 Task: Add an event with the title Second Monthly Review Meeting, date '2023/10/24', time 8:30 AM to 10:30 AMand add a description: Participants will develop skills in strategic decision-making and problem-solving. They will learn techniques for gathering and analyzing information, evaluating options, and making sound decisions that align with team goals and organizational priorities.Select event color  Peacock . Add location for the event as: 789 Piazza San Marco, Venice, Italy, logged in from the account softage.6@softage.netand send the event invitation to softage.1@softage.net and softage.2@softage.net. Set a reminder for the event Doesn't repeat
Action: Mouse moved to (90, 103)
Screenshot: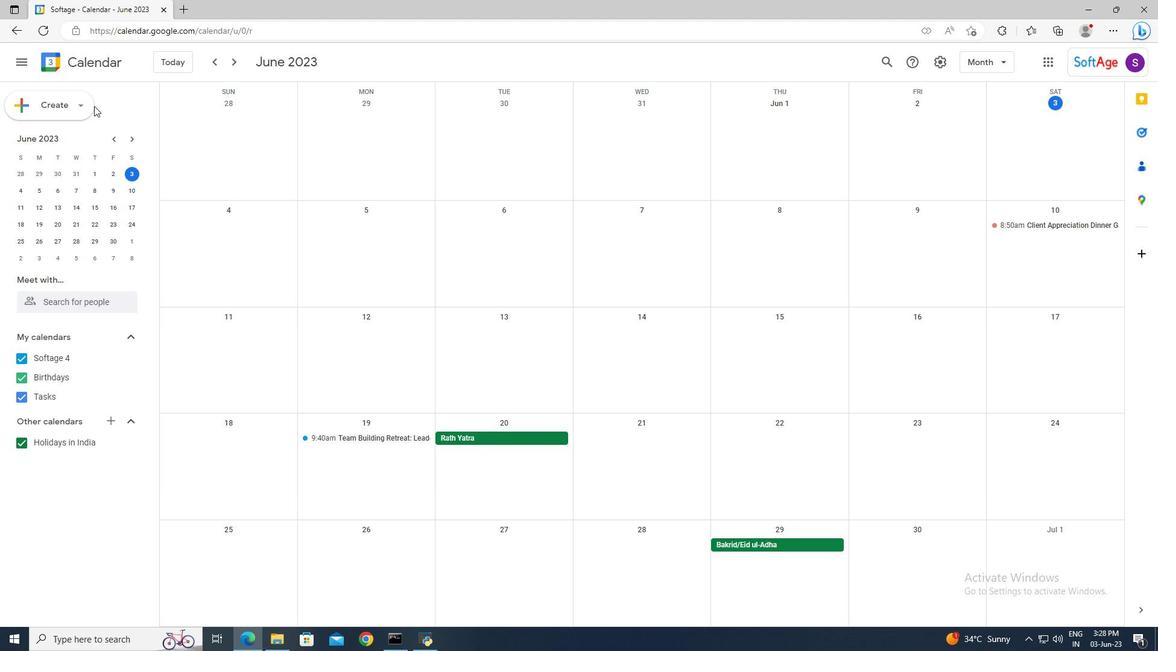 
Action: Mouse pressed left at (90, 103)
Screenshot: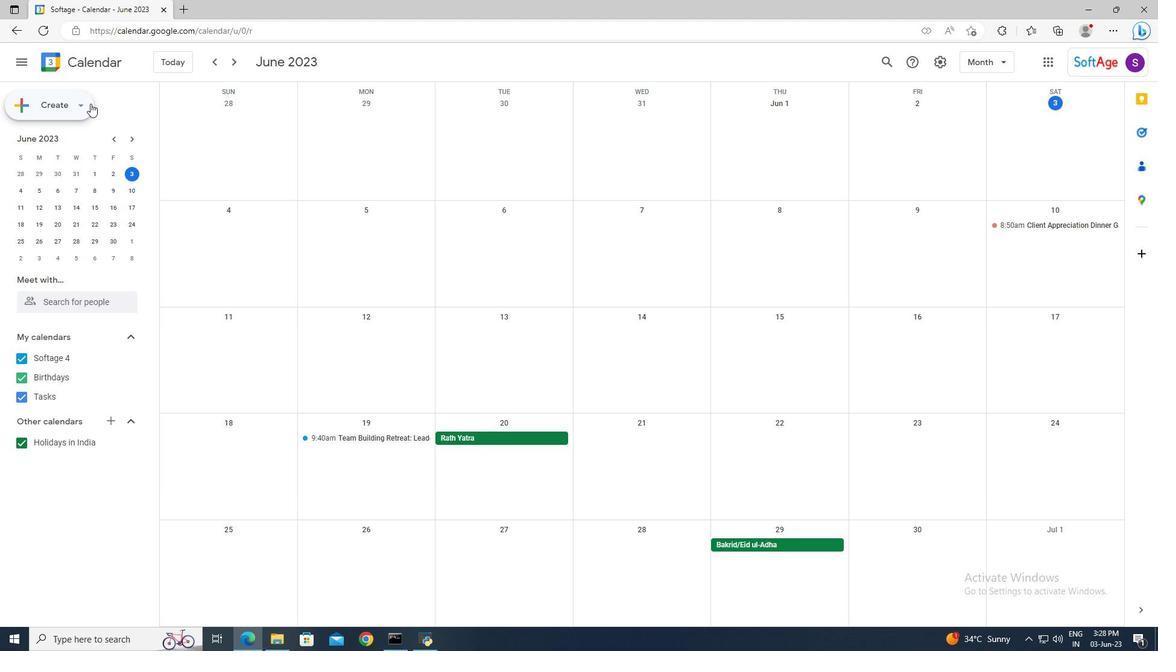 
Action: Mouse moved to (86, 132)
Screenshot: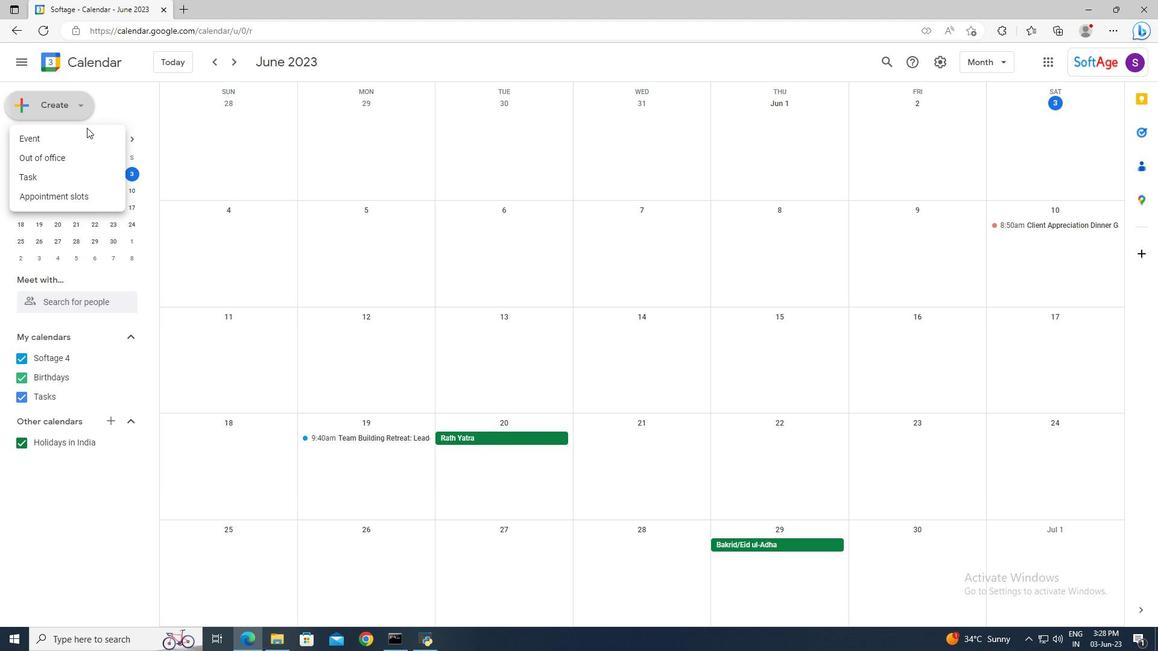 
Action: Mouse pressed left at (86, 132)
Screenshot: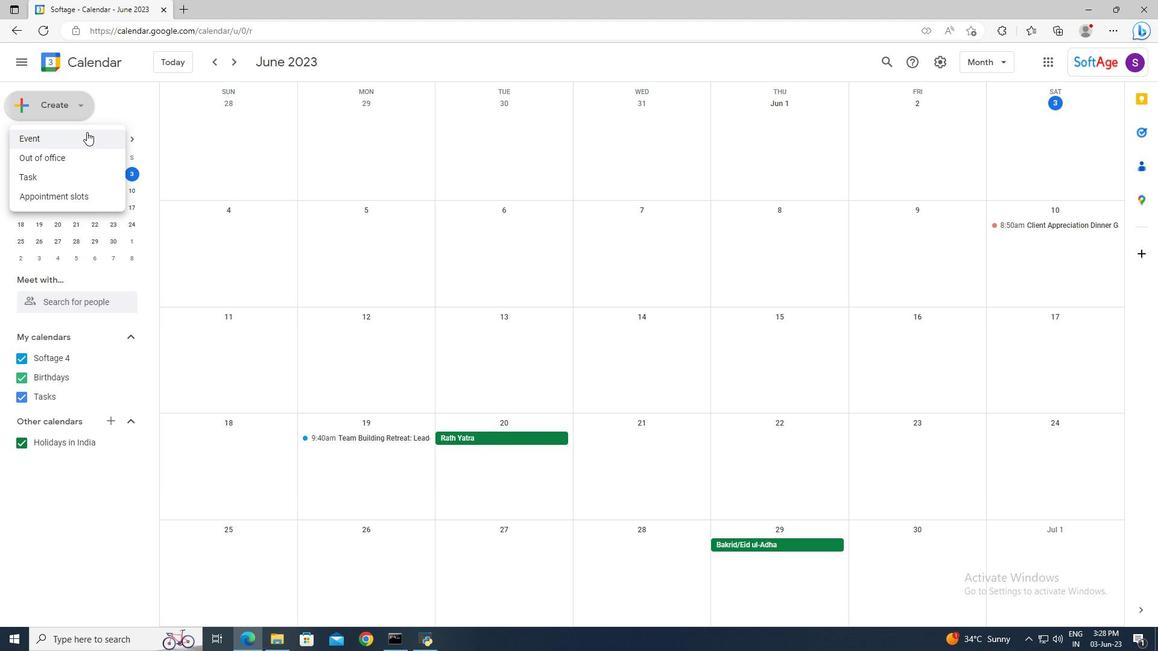 
Action: Mouse moved to (868, 406)
Screenshot: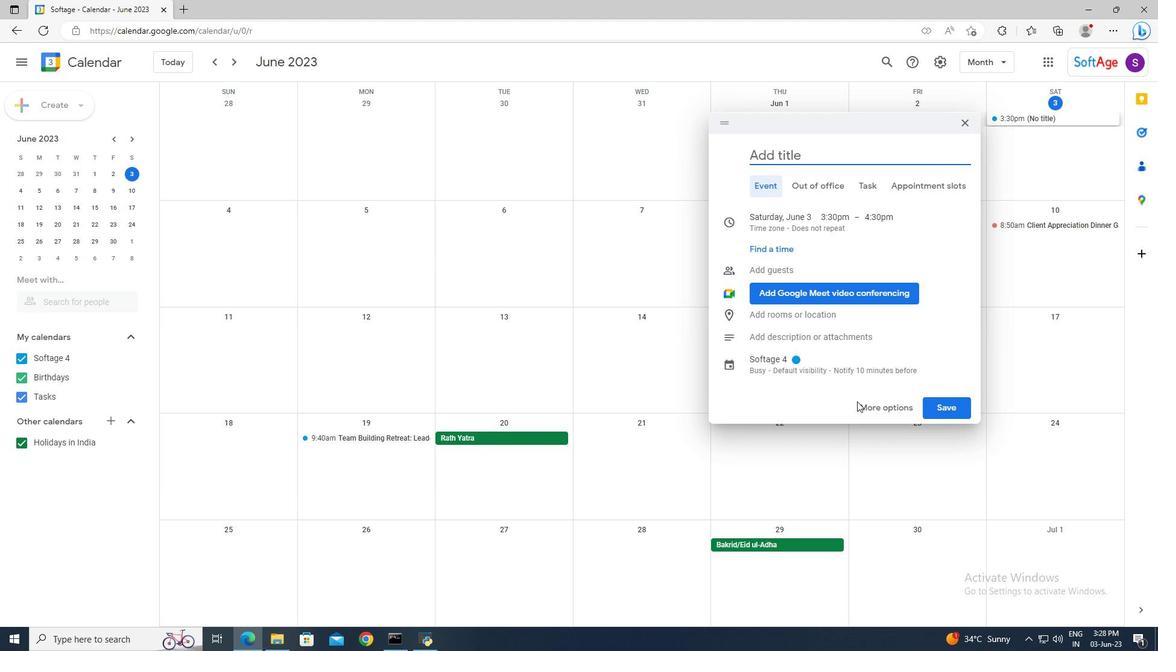 
Action: Mouse pressed left at (868, 406)
Screenshot: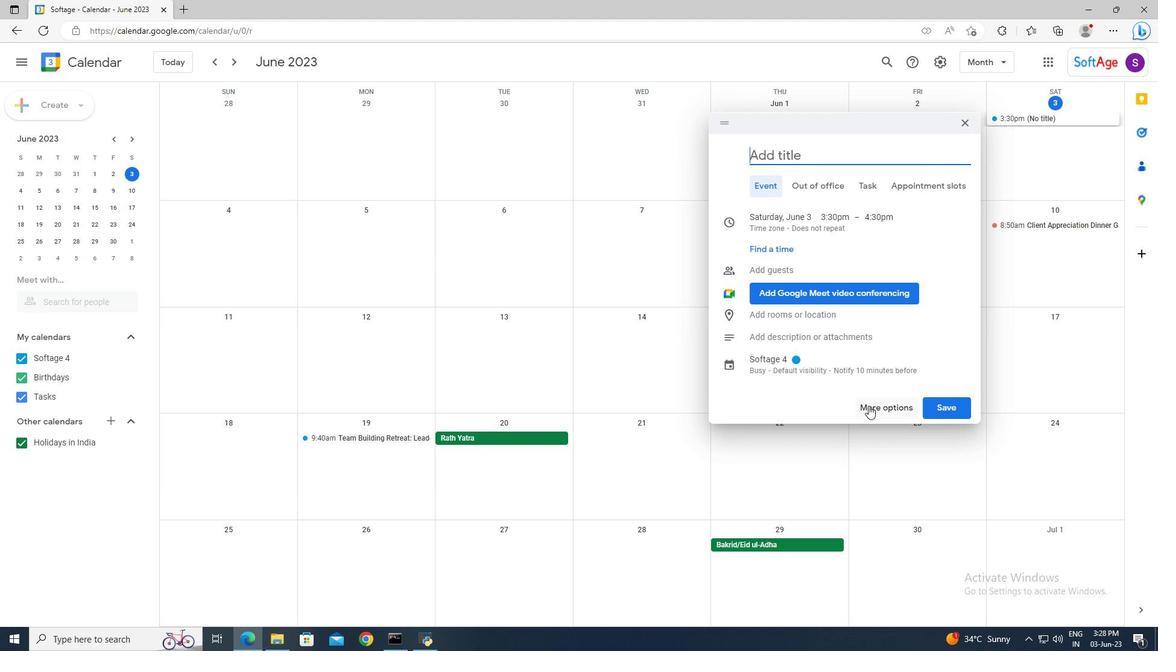 
Action: Mouse moved to (406, 71)
Screenshot: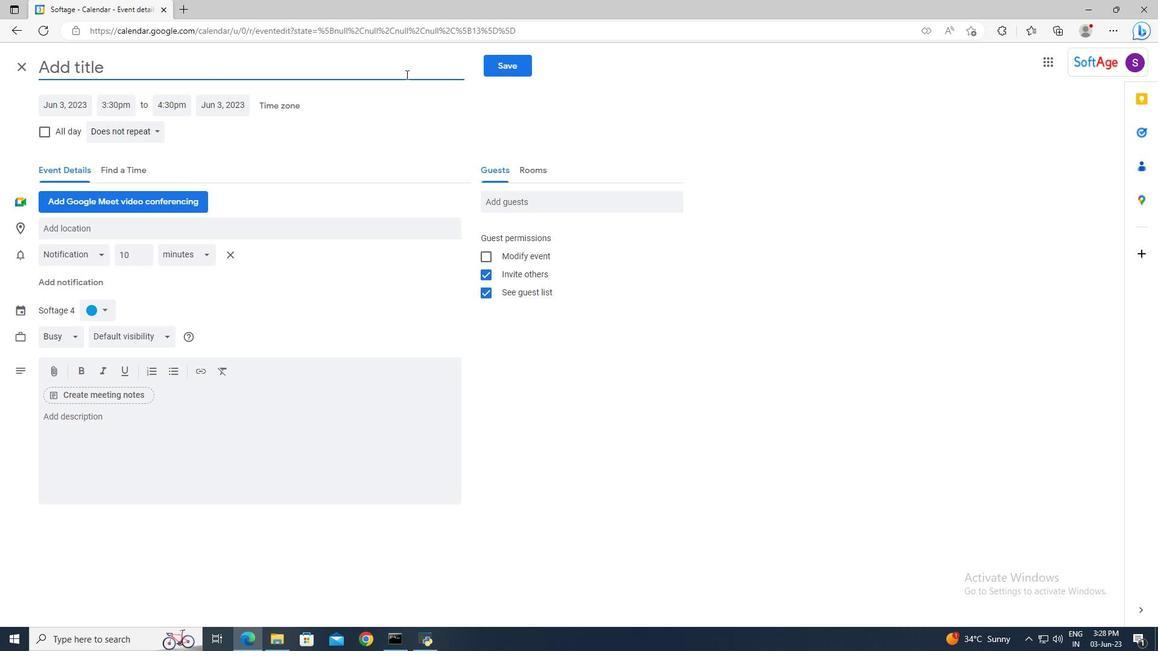 
Action: Mouse pressed left at (406, 71)
Screenshot: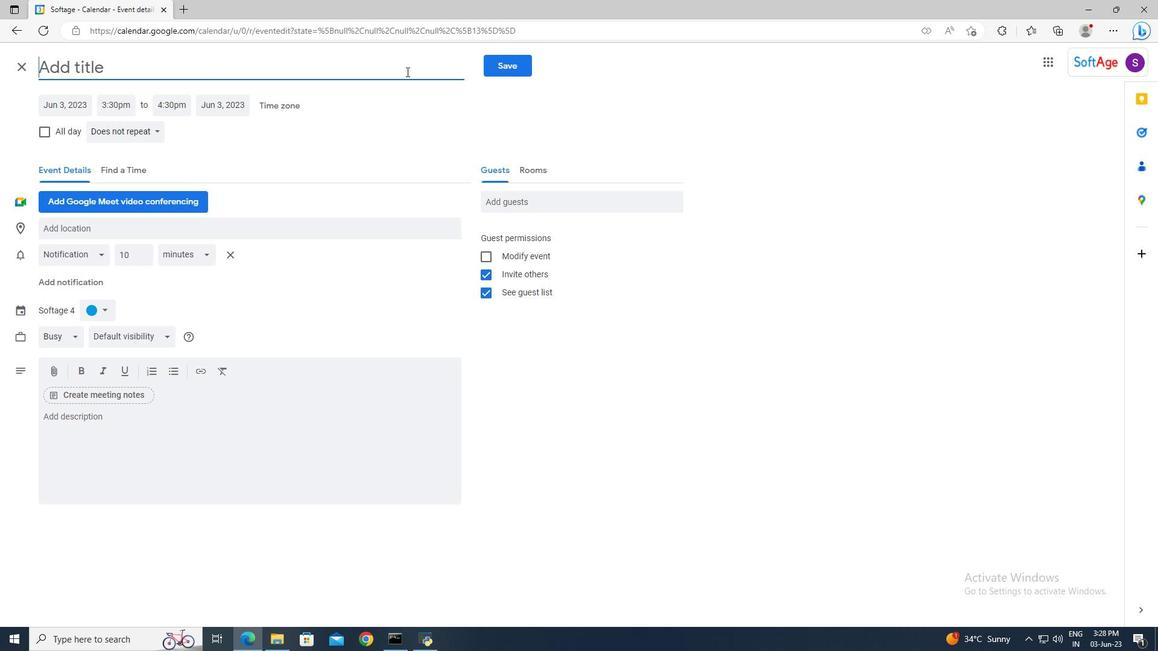 
Action: Key pressed <Key.shift>Sr<Key.backspace>econd<Key.space><Key.shift>Monthly<Key.space><Key.shift><Key.shift><Key.shift><Key.shift><Key.shift><Key.shift>Review<Key.space><Key.shift>Meeting
Screenshot: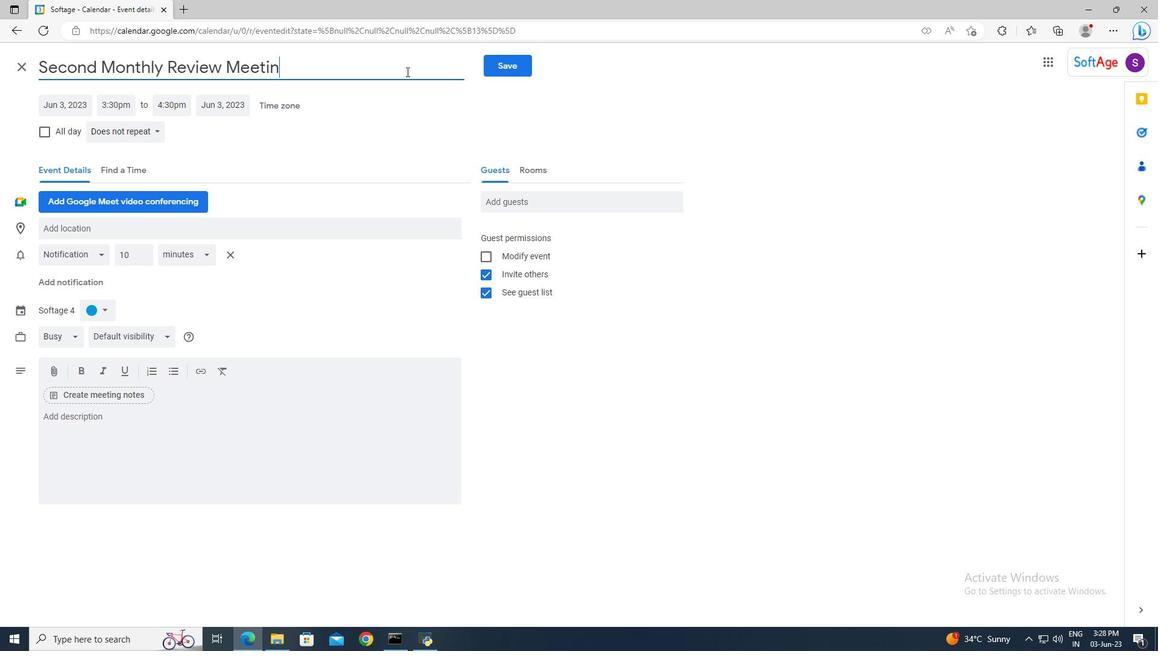 
Action: Mouse moved to (76, 101)
Screenshot: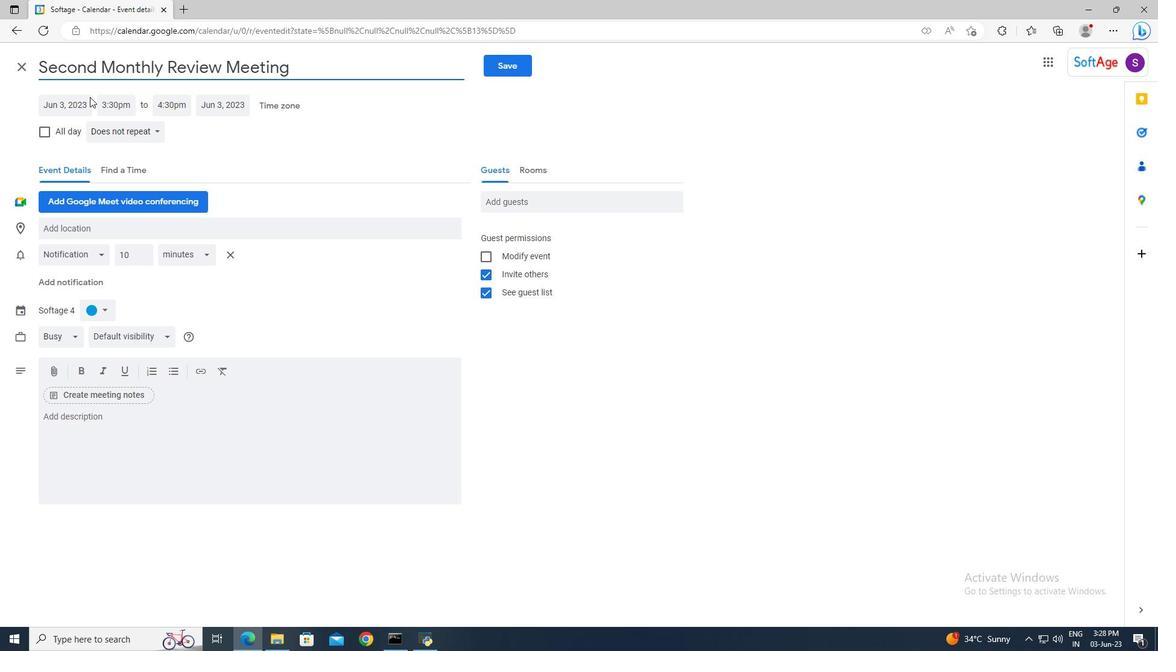 
Action: Mouse pressed left at (76, 101)
Screenshot: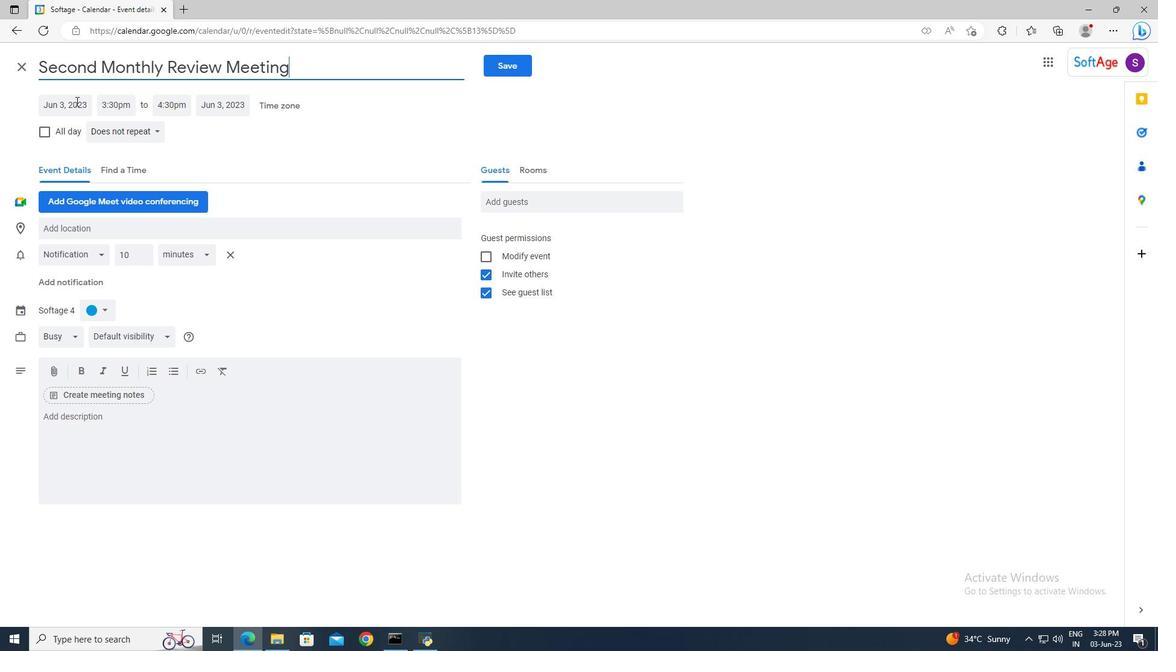
Action: Mouse moved to (194, 131)
Screenshot: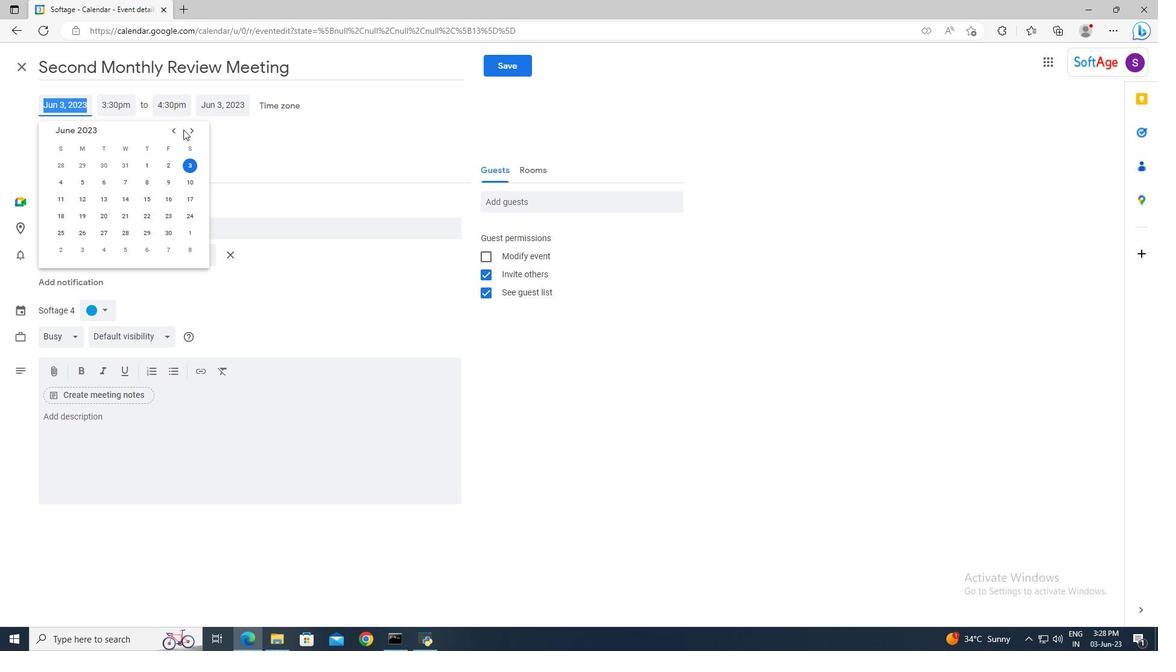 
Action: Mouse pressed left at (194, 131)
Screenshot: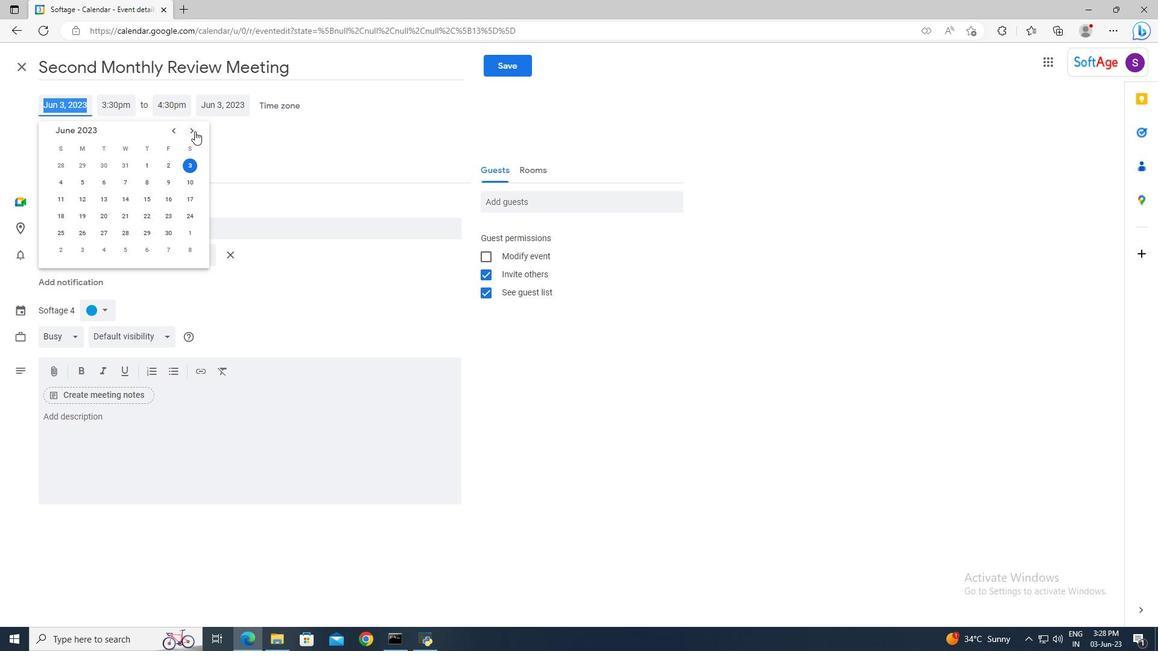 
Action: Mouse pressed left at (194, 131)
Screenshot: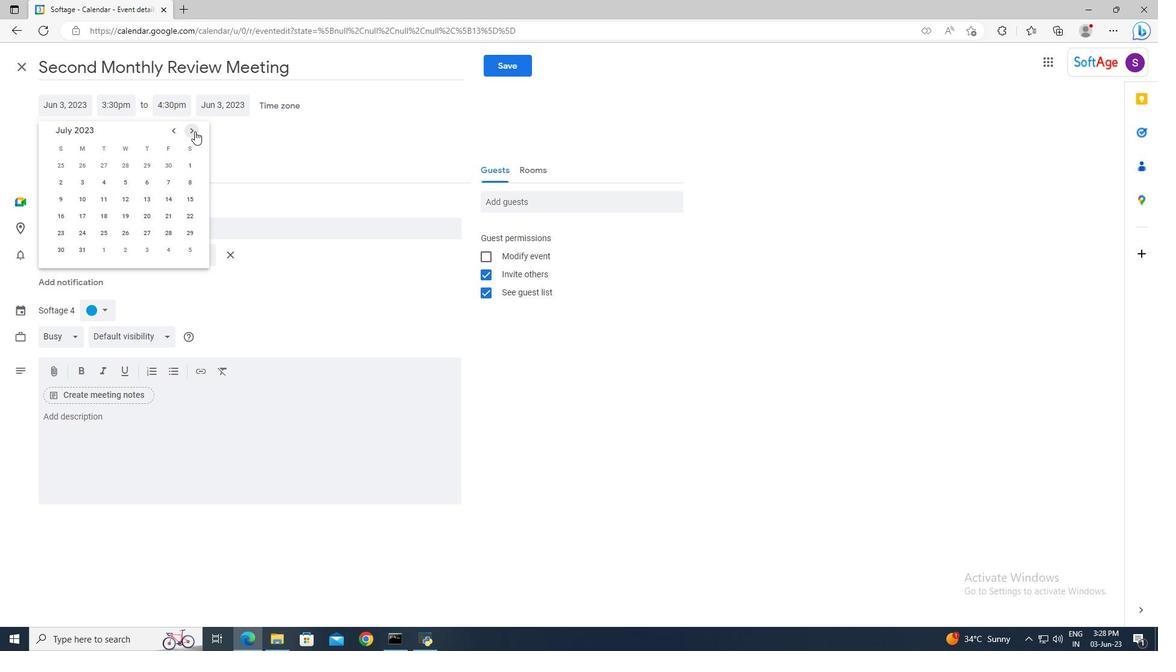 
Action: Mouse pressed left at (194, 131)
Screenshot: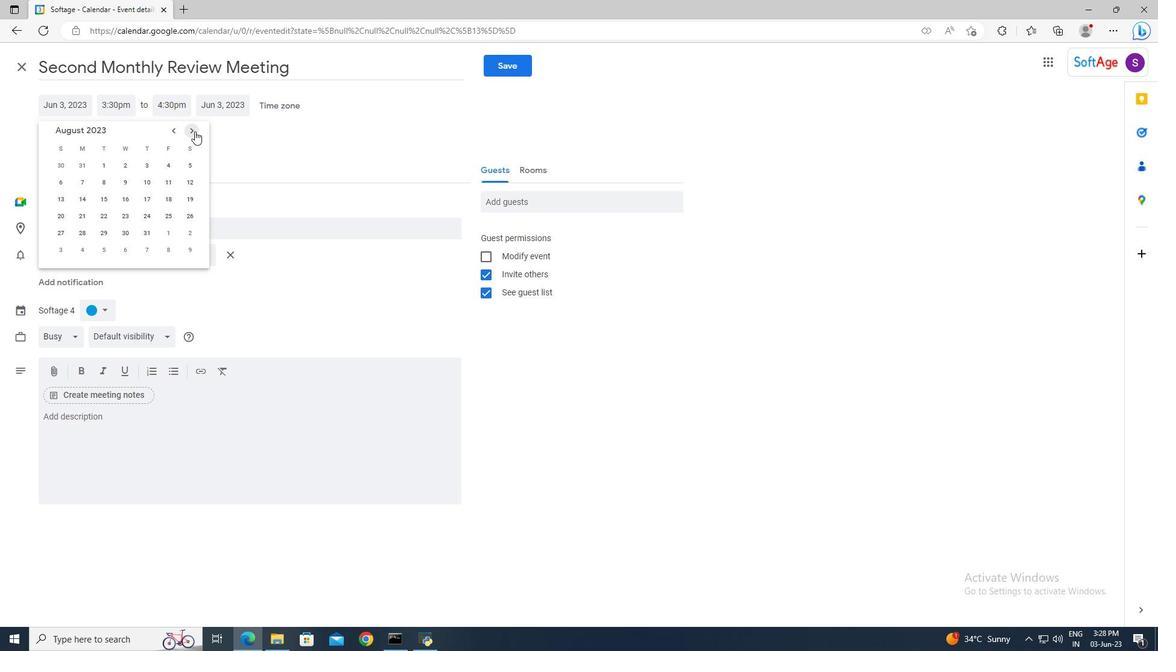 
Action: Mouse pressed left at (194, 131)
Screenshot: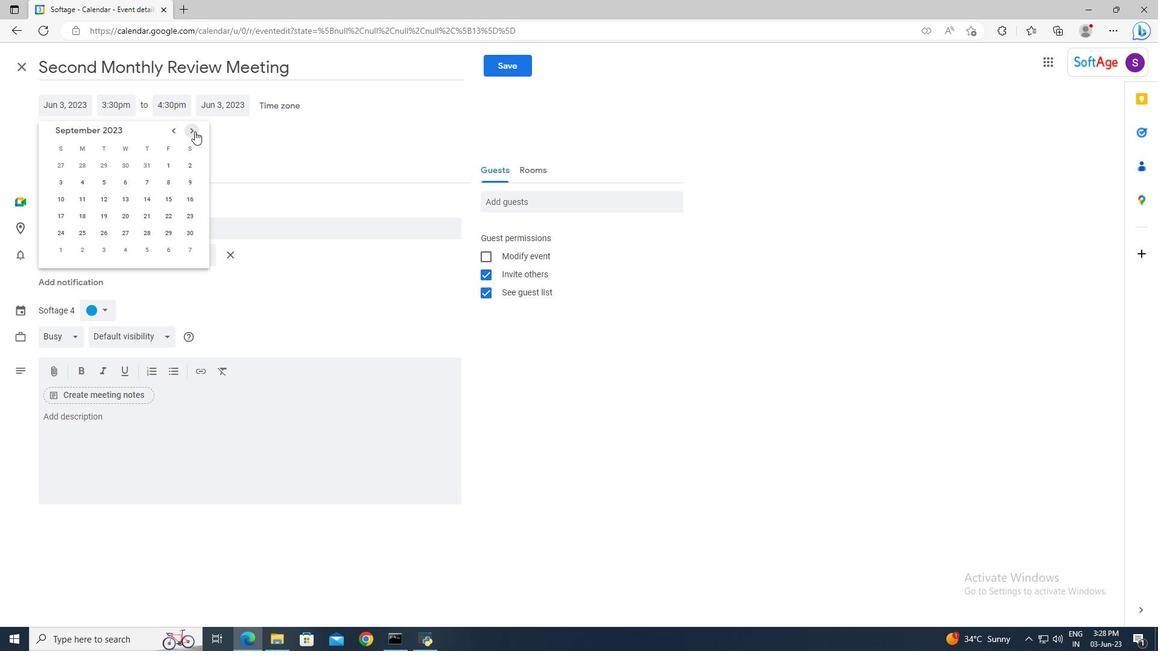 
Action: Mouse moved to (106, 214)
Screenshot: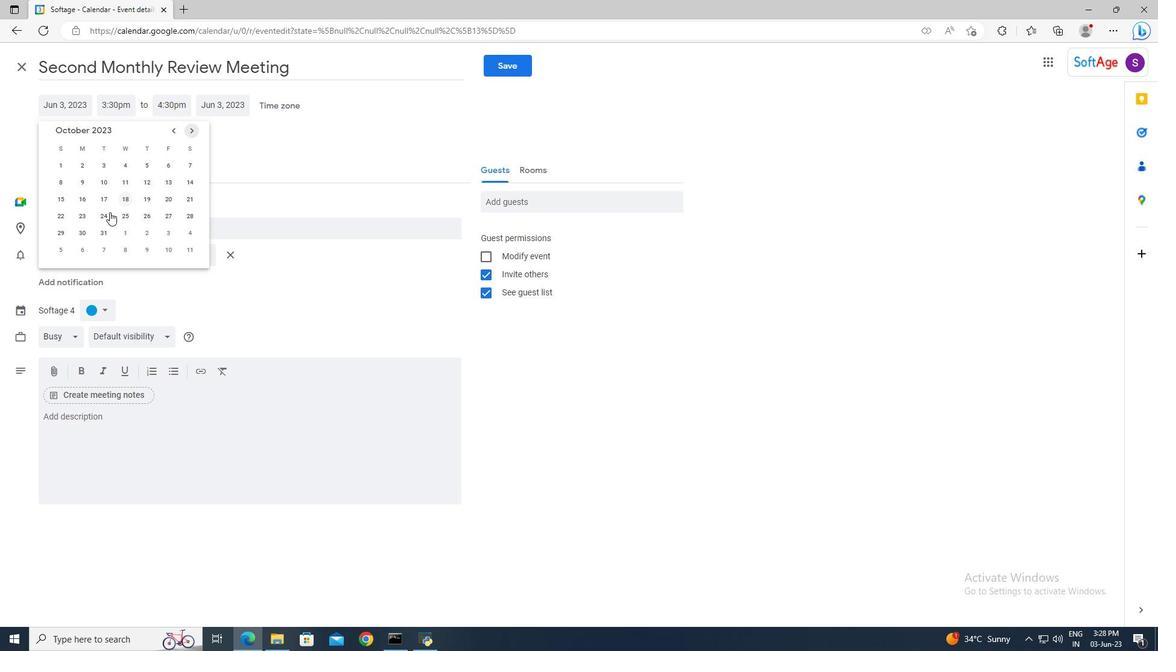 
Action: Mouse pressed left at (106, 214)
Screenshot: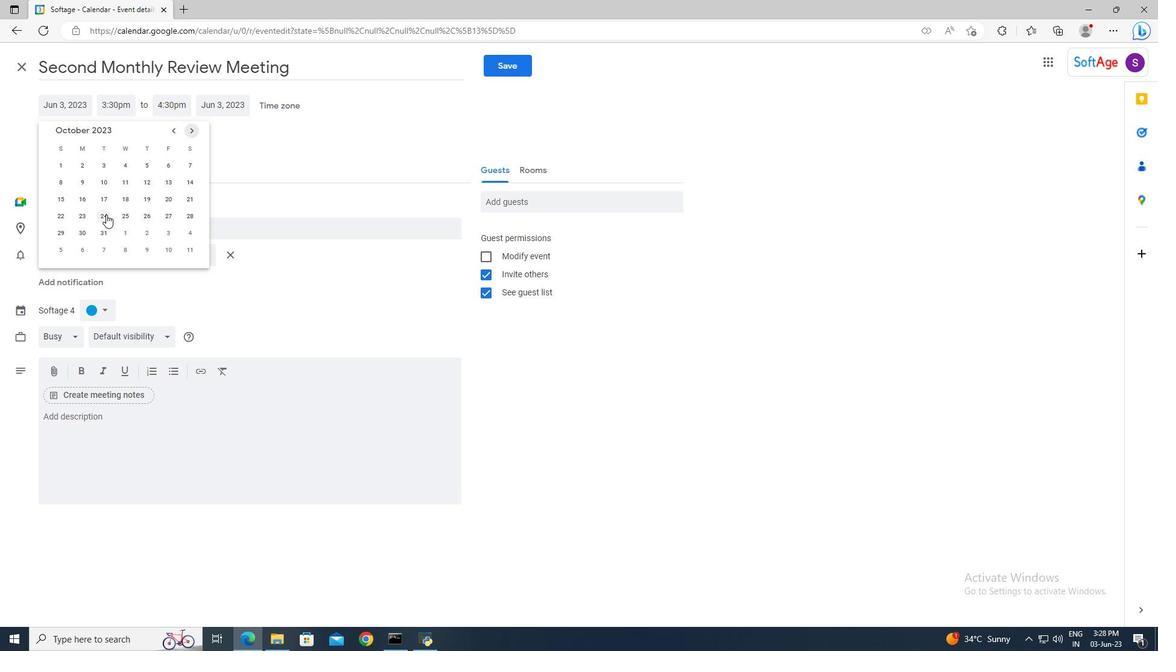 
Action: Mouse moved to (121, 98)
Screenshot: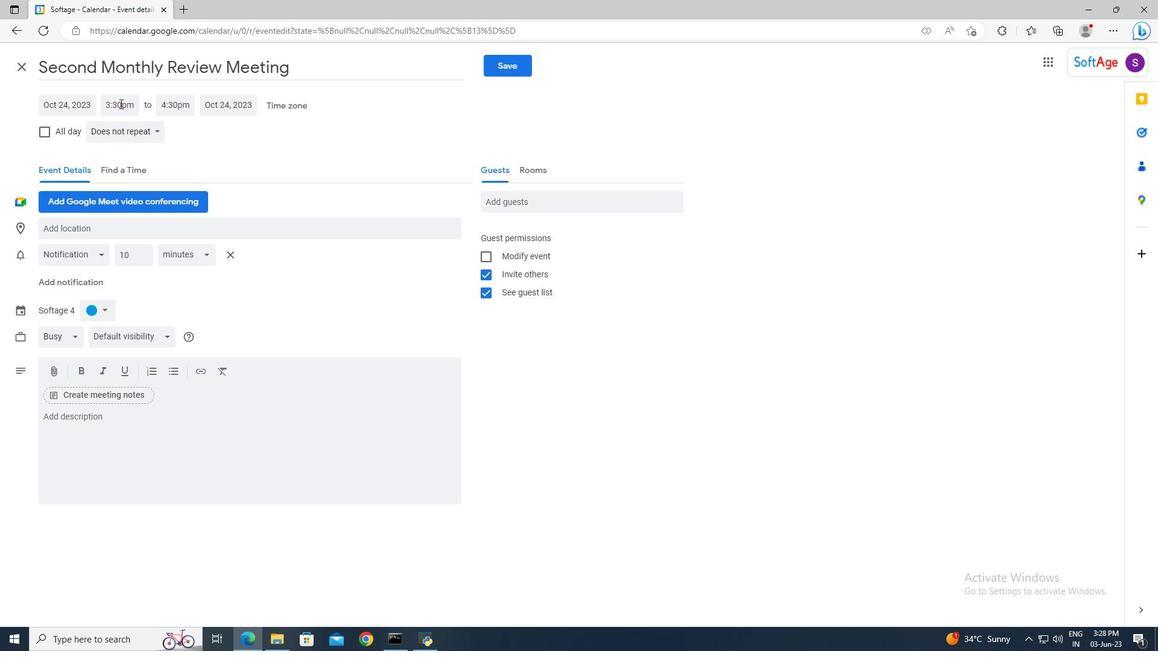 
Action: Mouse pressed left at (121, 98)
Screenshot: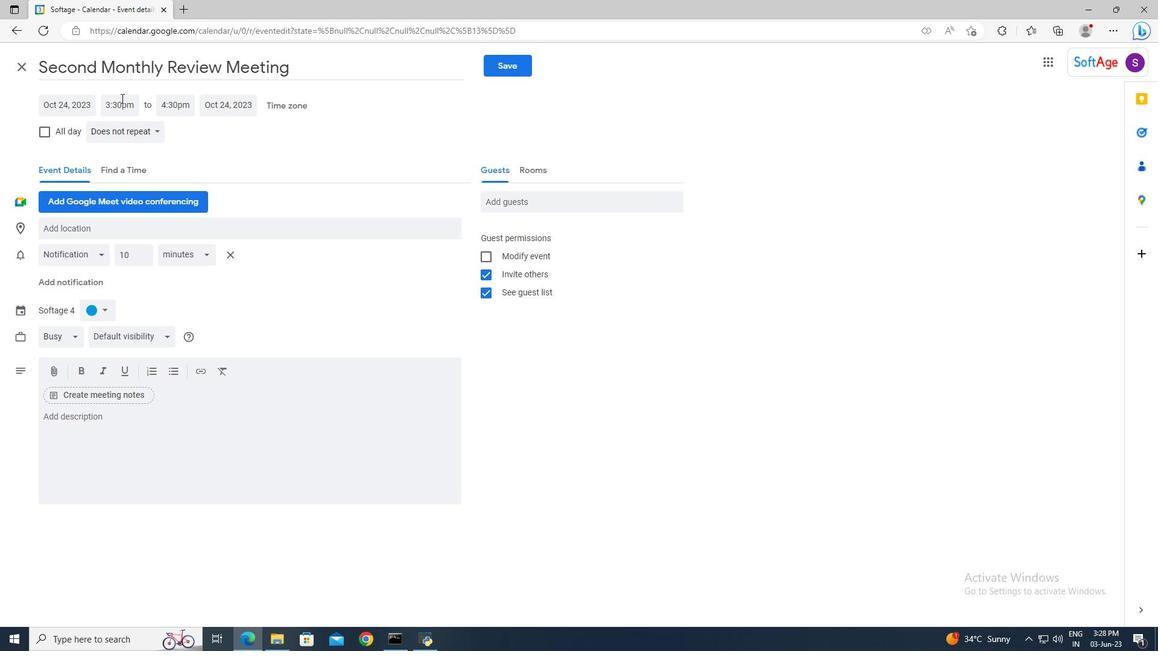 
Action: Key pressed 8<Key.shift>:30am<Key.enter><Key.tab>10<Key.shift>:30<Key.enter>
Screenshot: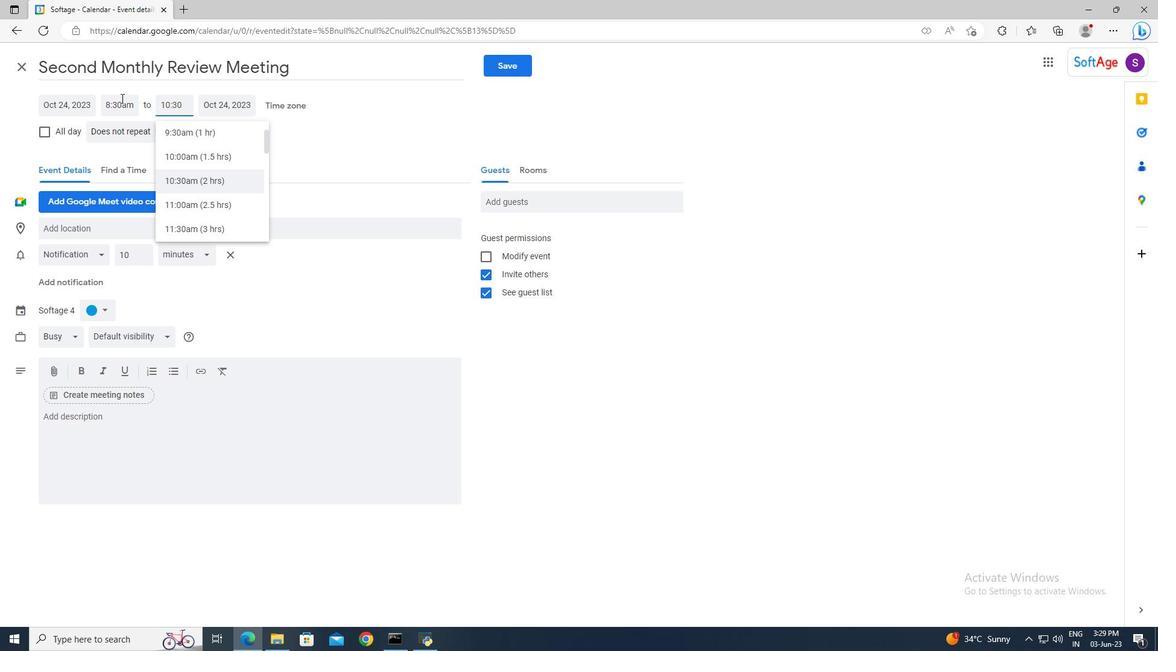 
Action: Mouse moved to (117, 434)
Screenshot: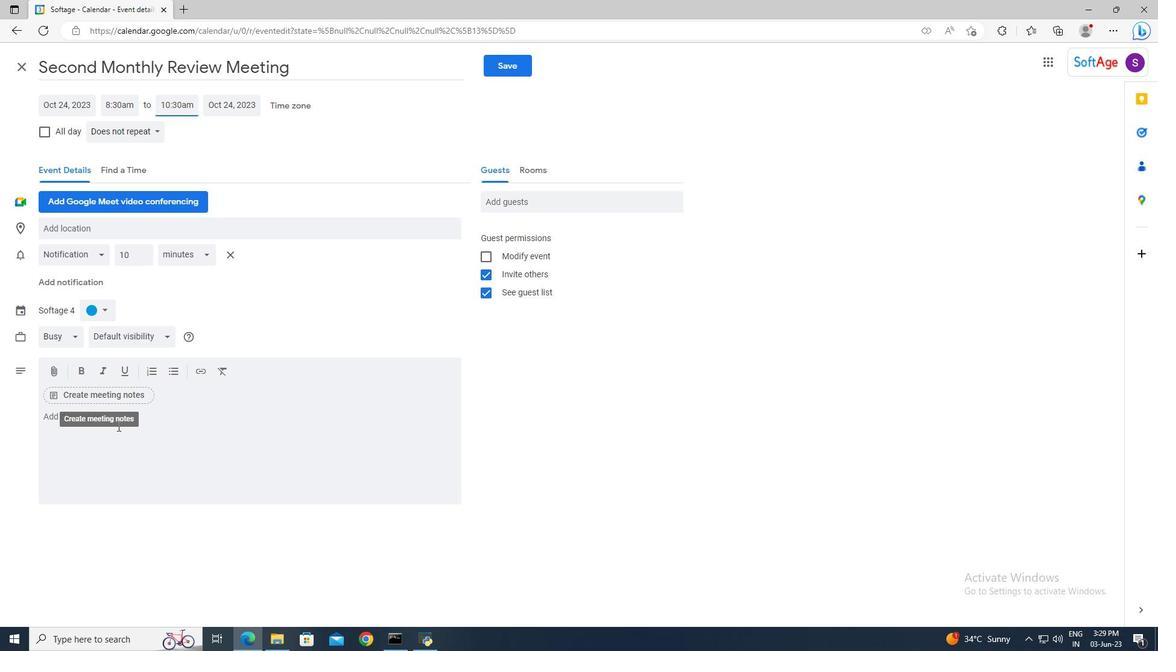 
Action: Mouse pressed left at (117, 434)
Screenshot: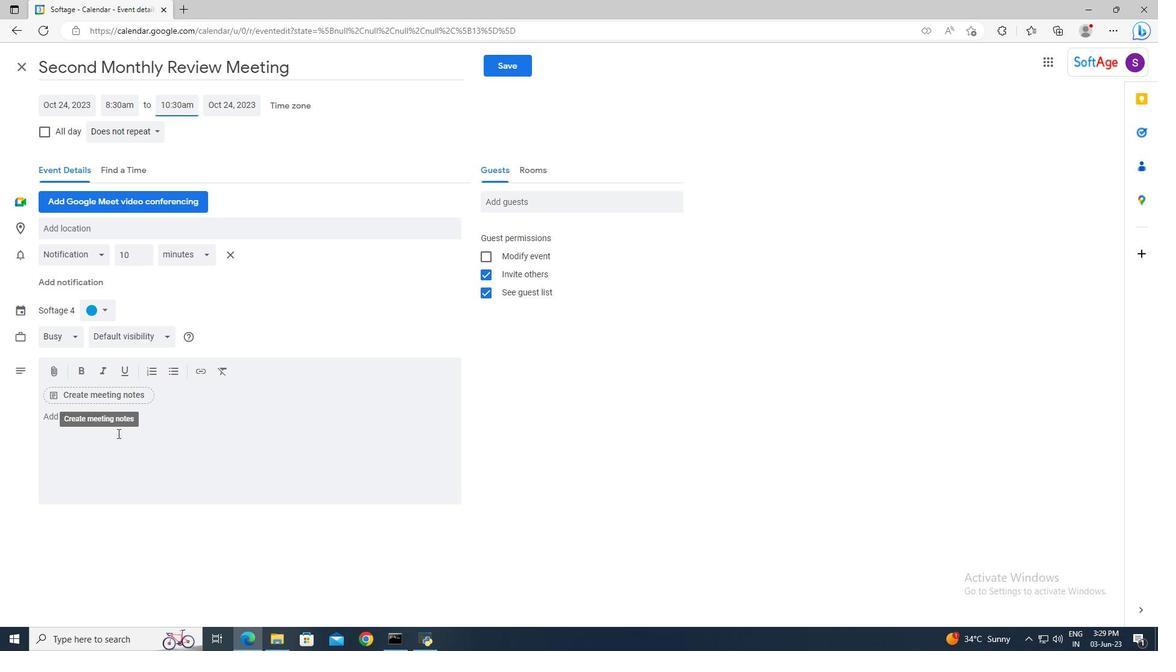 
Action: Key pressed <Key.shift>Participants<Key.space>will<Key.space>develop<Key.space>skills<Key.space>in<Key.space>strategic<Key.space>decision-making<Key.space>and<Key.space>problem-solving.<Key.space><Key.shift>They<Key.space>will<Key.space>learn<Key.space>techniques<Key.space>for<Key.space>gathering<Key.space>and<Key.space>analyzing<Key.space>information,<Key.space>evaluating<Key.space>options,<Key.space>and<Key.space>making<Key.space>sound<Key.space>decisions<Key.space>that<Key.space>align<Key.space>with<Key.space>team<Key.space>goals<Key.space>and<Key.space>organizational<Key.space>priorities.
Screenshot: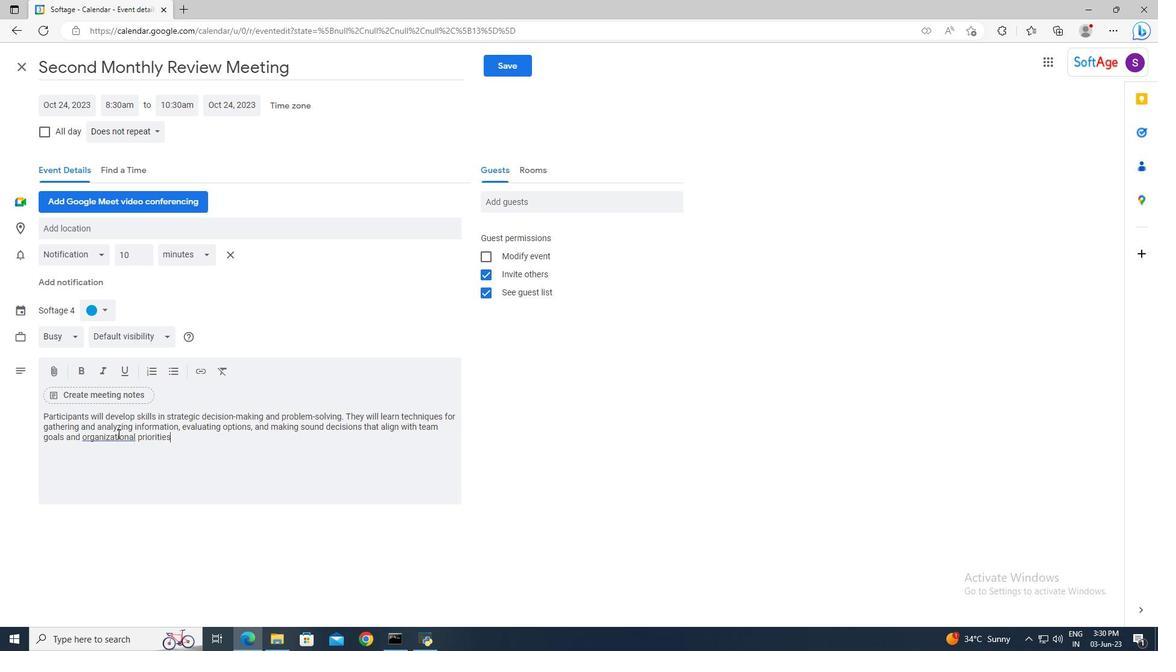 
Action: Mouse moved to (100, 314)
Screenshot: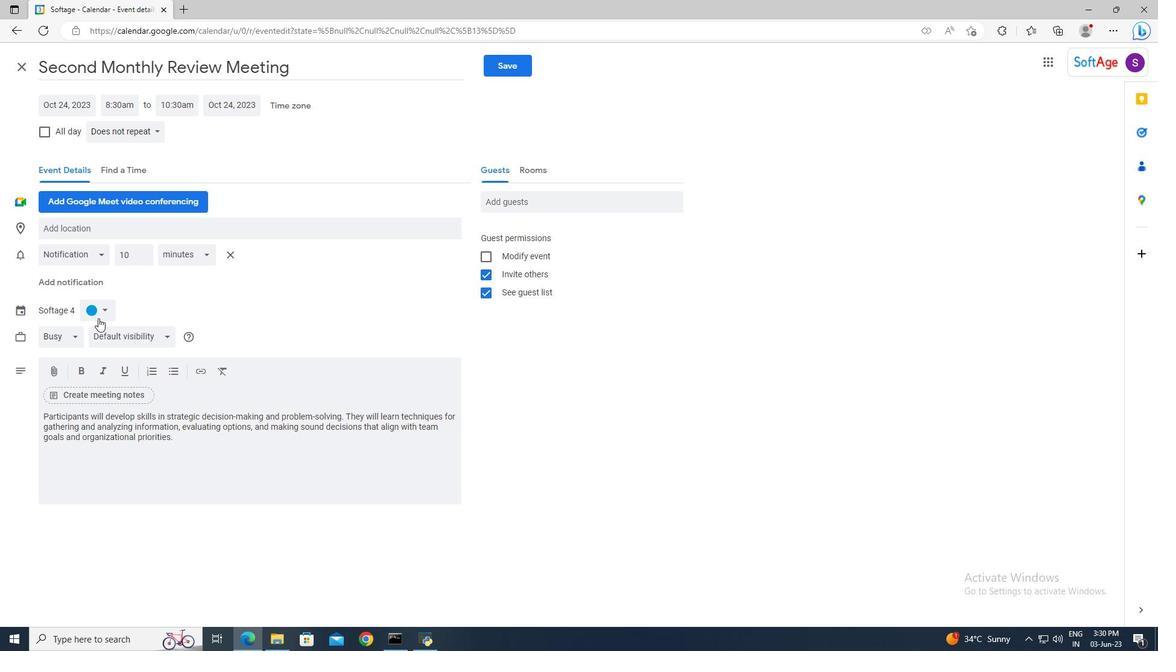 
Action: Mouse pressed left at (100, 314)
Screenshot: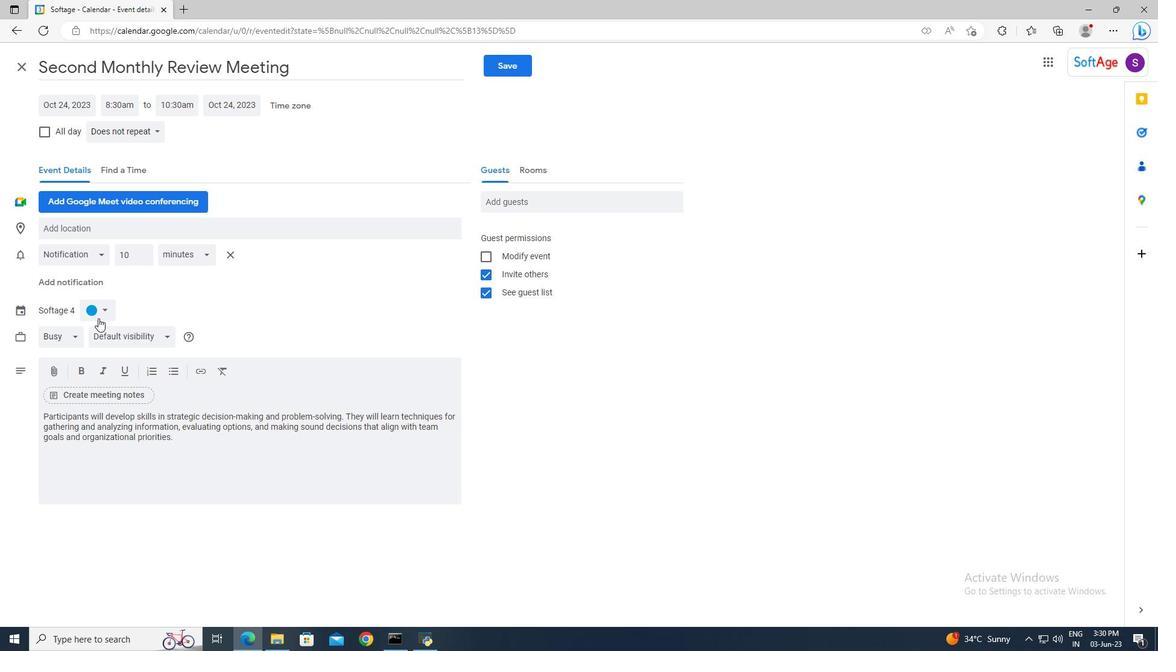 
Action: Mouse moved to (89, 358)
Screenshot: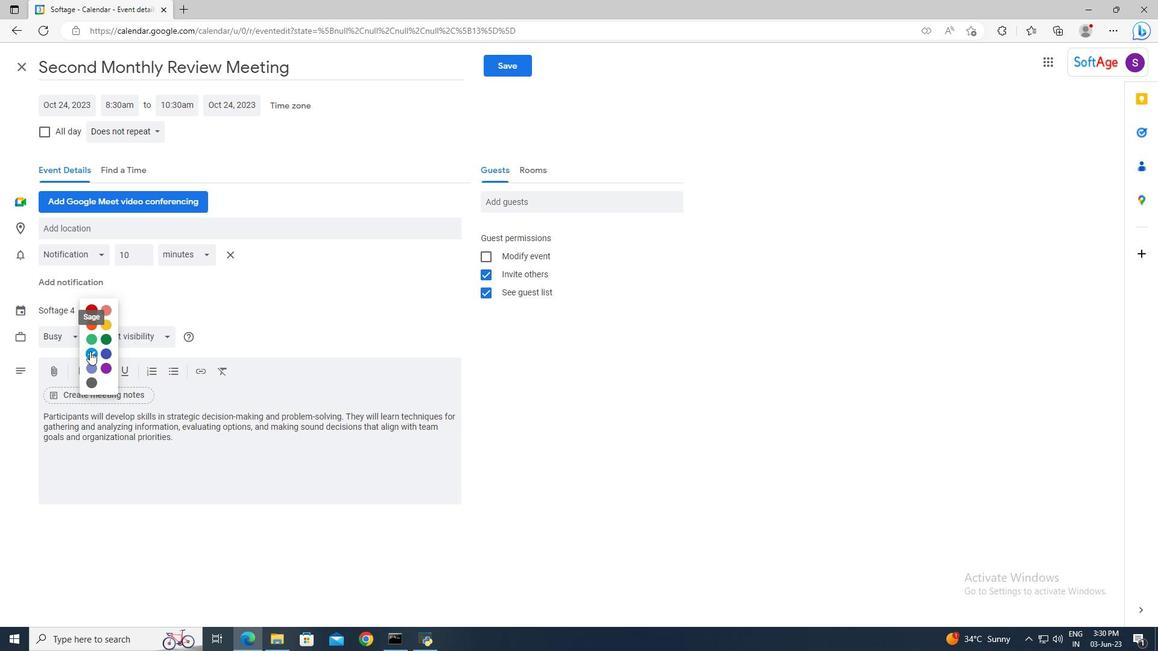 
Action: Mouse pressed left at (89, 358)
Screenshot: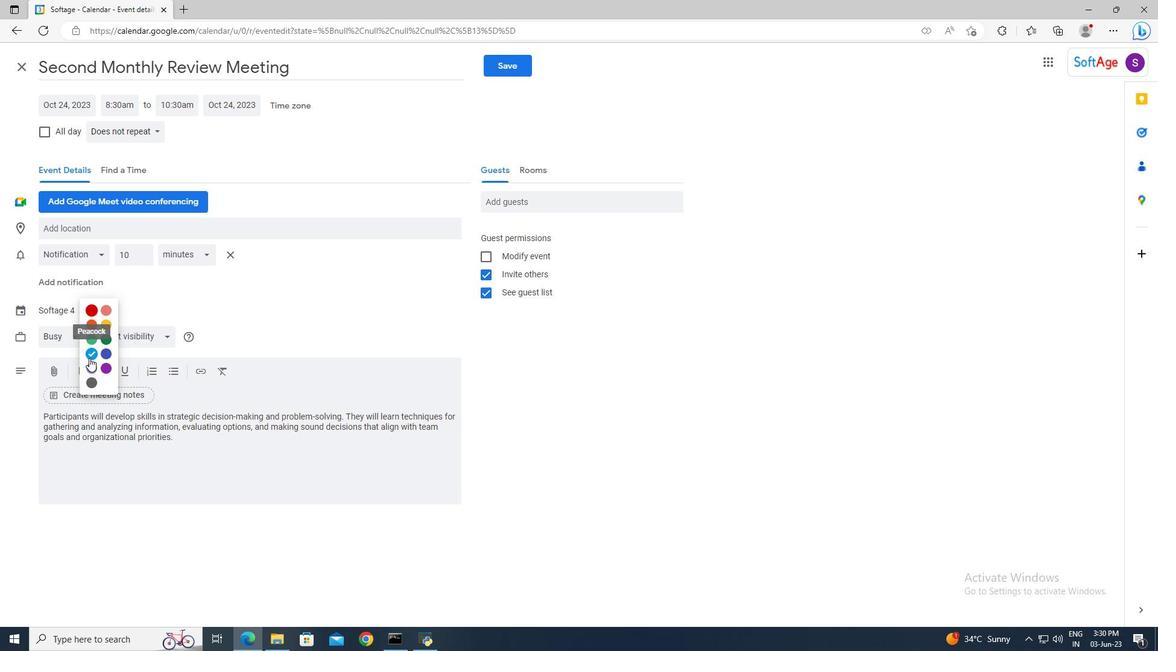 
Action: Mouse moved to (86, 234)
Screenshot: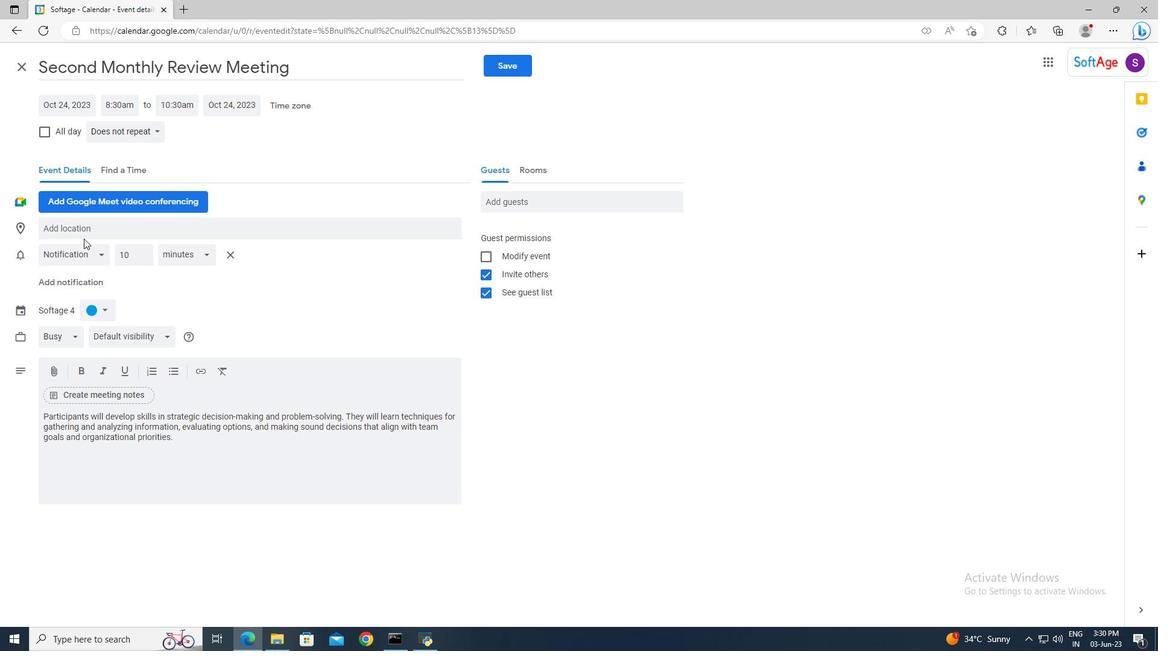 
Action: Mouse pressed left at (86, 234)
Screenshot: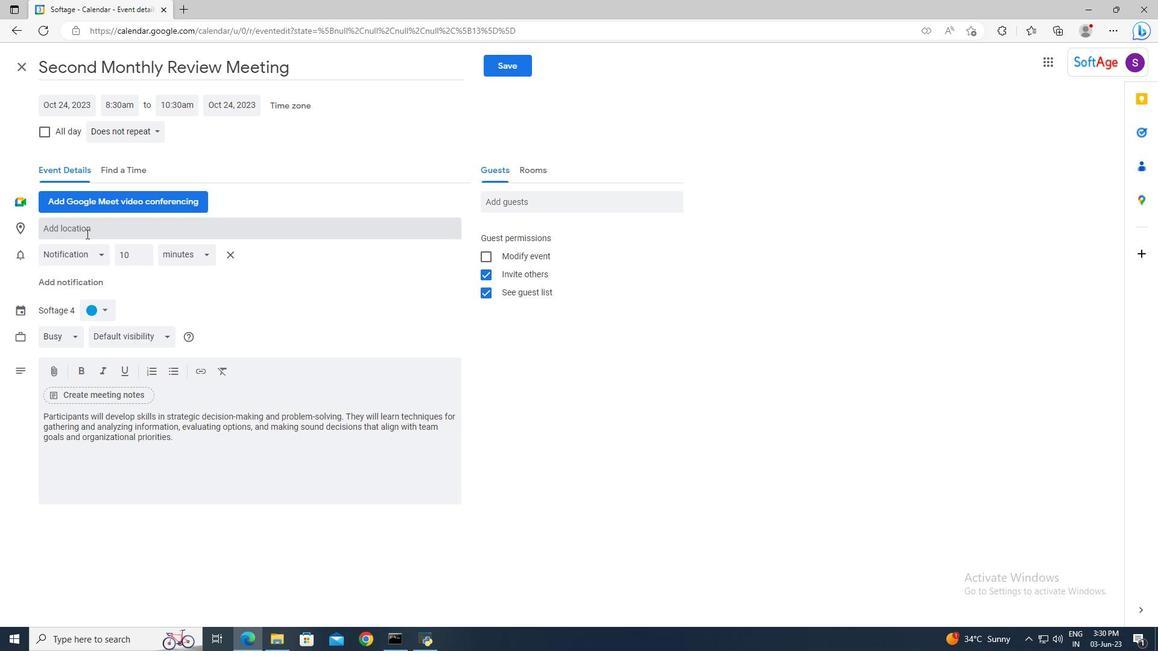 
Action: Mouse moved to (86, 232)
Screenshot: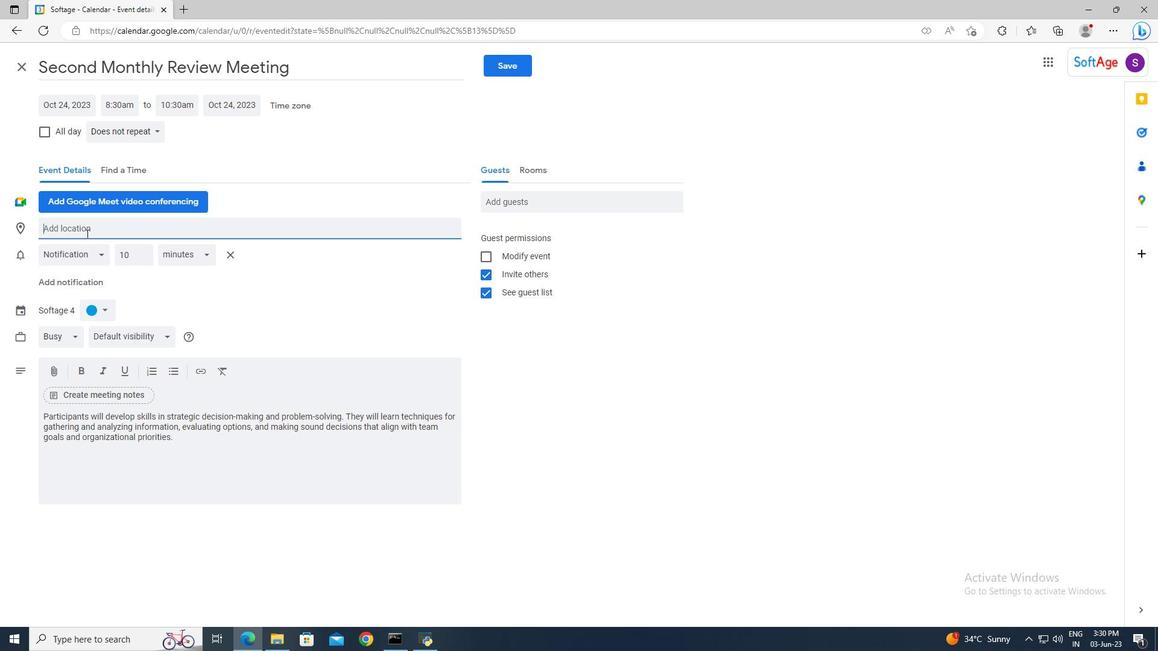 
Action: Key pressed 789<Key.space><Key.shift>Piazza<Key.space><Key.shift_r>San<Key.space><Key.shift>Marco,<Key.space><Key.shift>B<Key.backspace><Key.shift>Venice,<Key.space><Key.shift>Italy
Screenshot: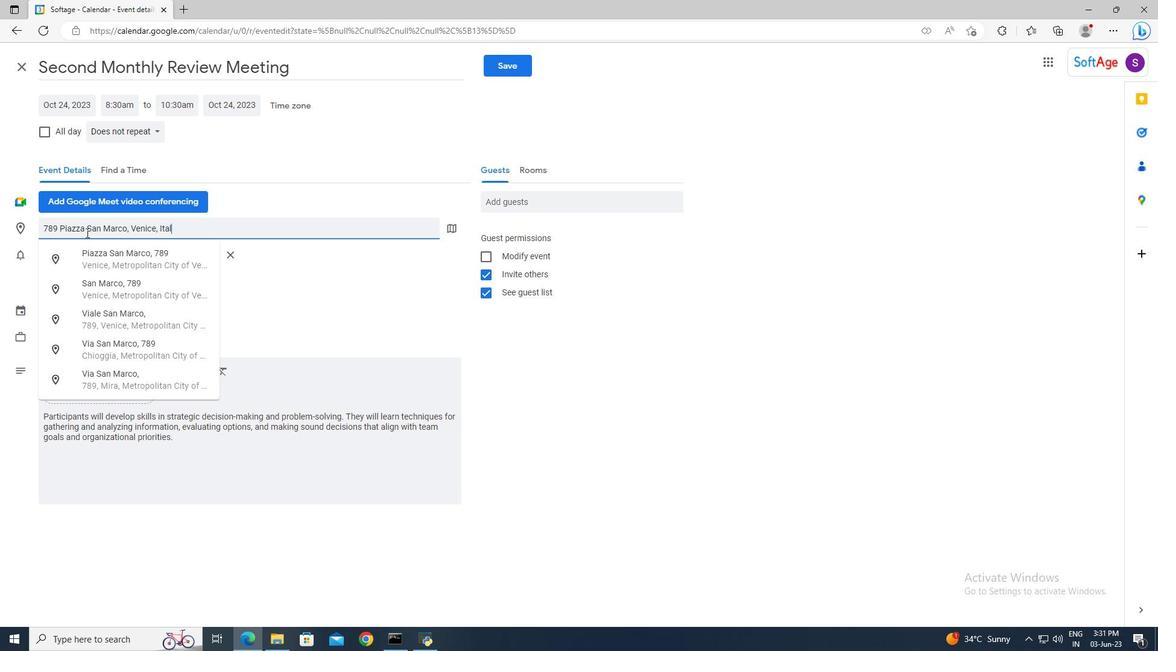 
Action: Mouse moved to (87, 232)
Screenshot: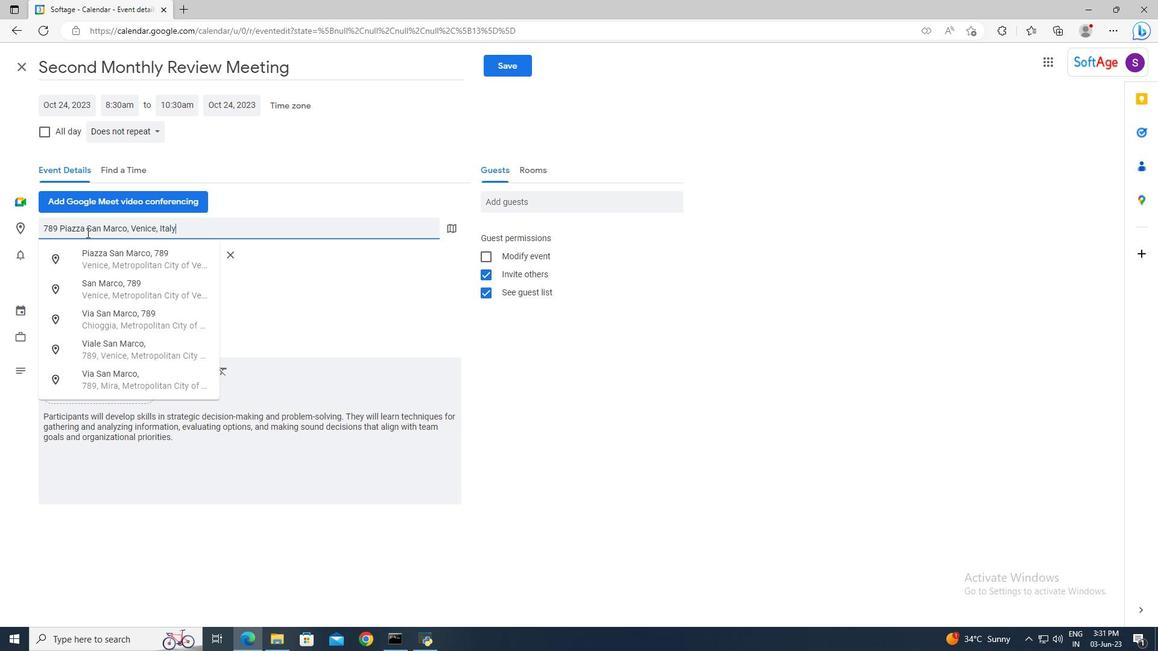 
Action: Key pressed <Key.enter>
Screenshot: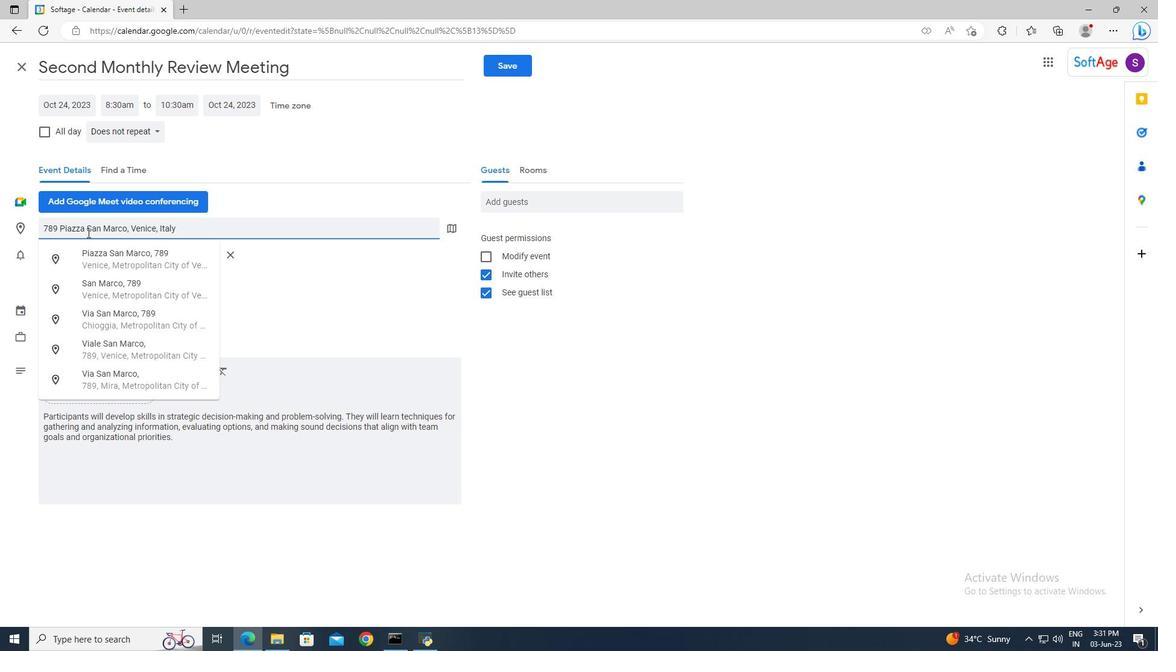 
Action: Mouse moved to (552, 196)
Screenshot: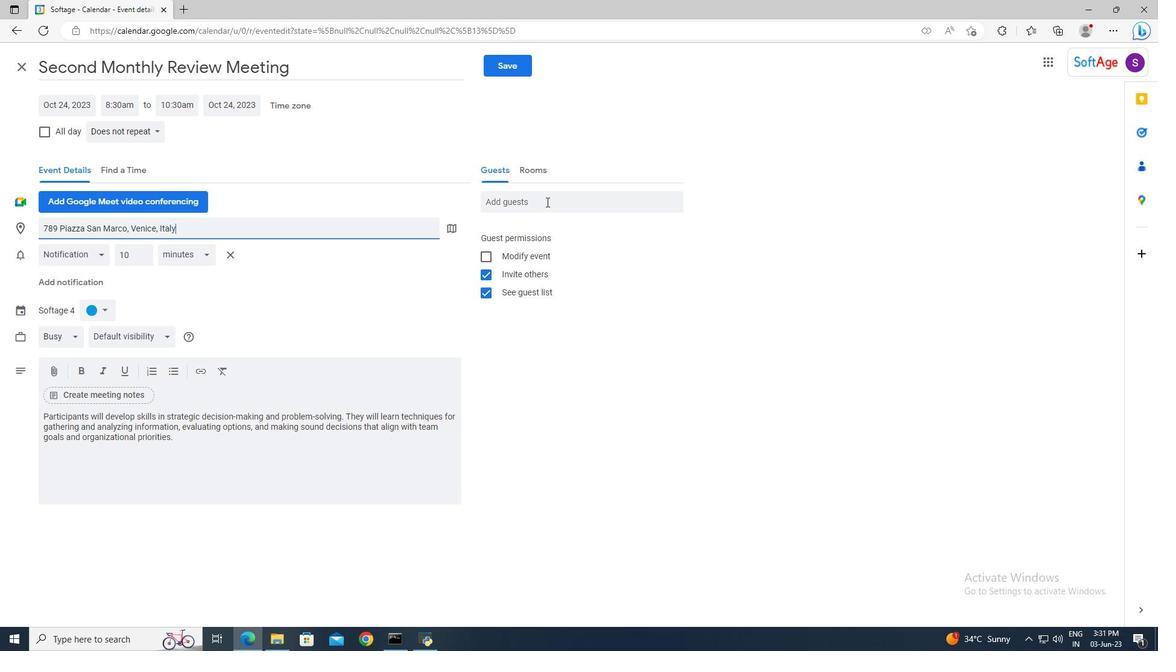
Action: Mouse pressed left at (552, 196)
Screenshot: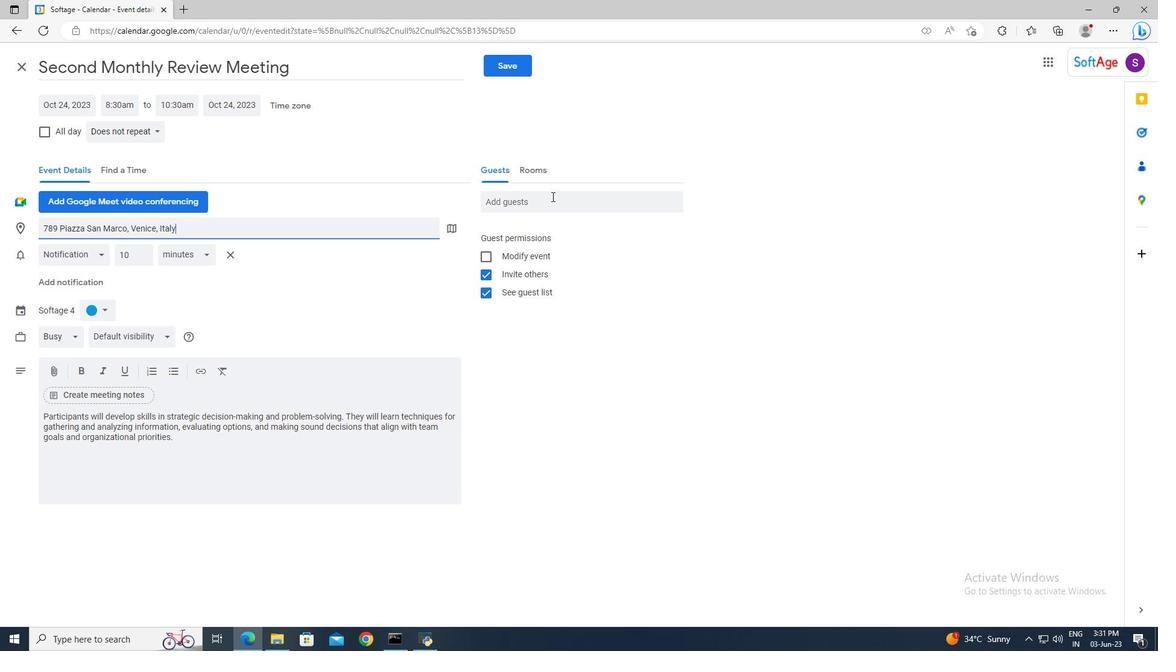 
Action: Mouse moved to (543, 191)
Screenshot: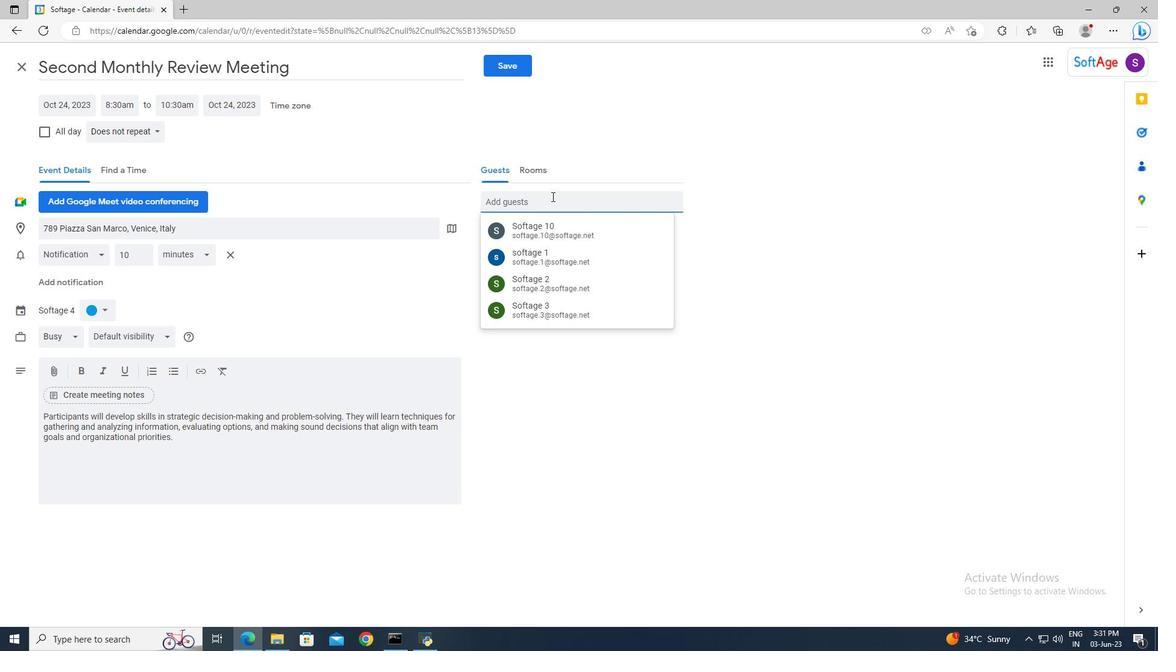 
Action: Key pressed softage.1<Key.shift>@softagen<Key.backspace>.net<Key.enter>softage.2<Key.shift>@softage.net<Key.enter>
Screenshot: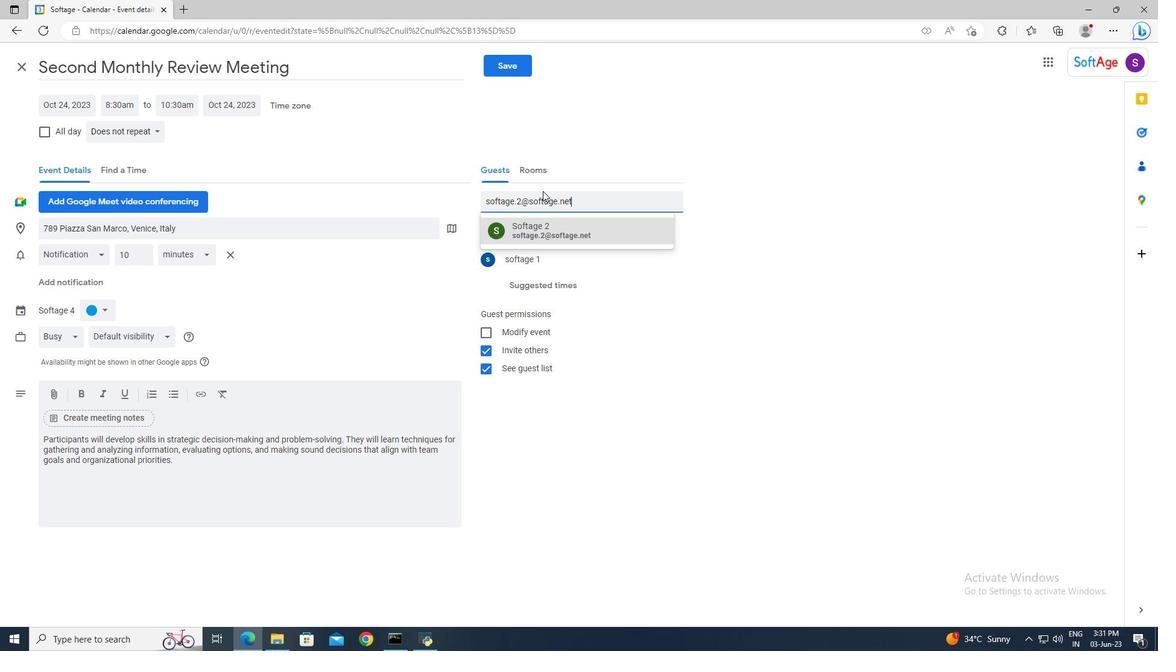 
Action: Mouse moved to (155, 135)
Screenshot: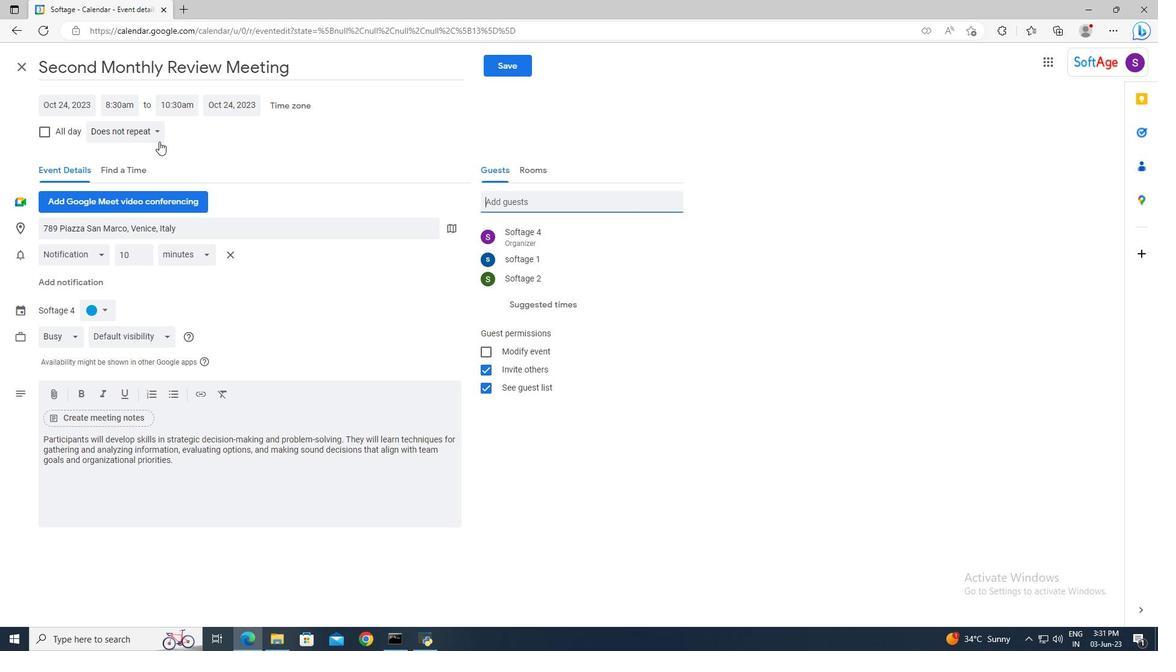 
Action: Mouse pressed left at (155, 135)
Screenshot: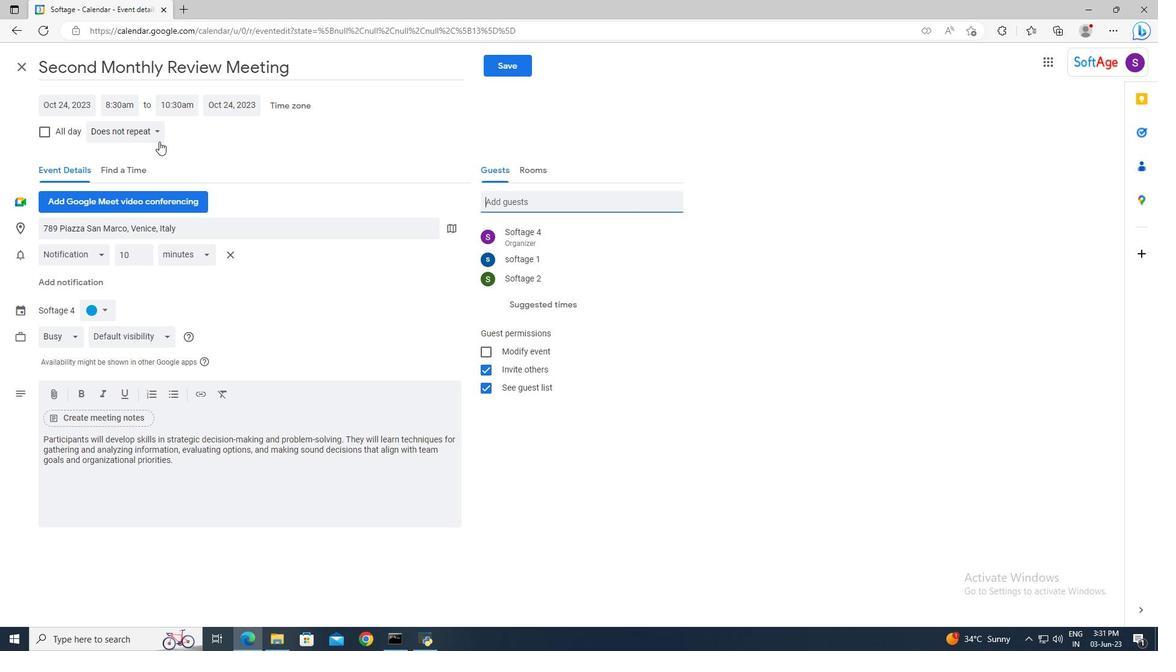 
Action: Mouse moved to (155, 135)
Screenshot: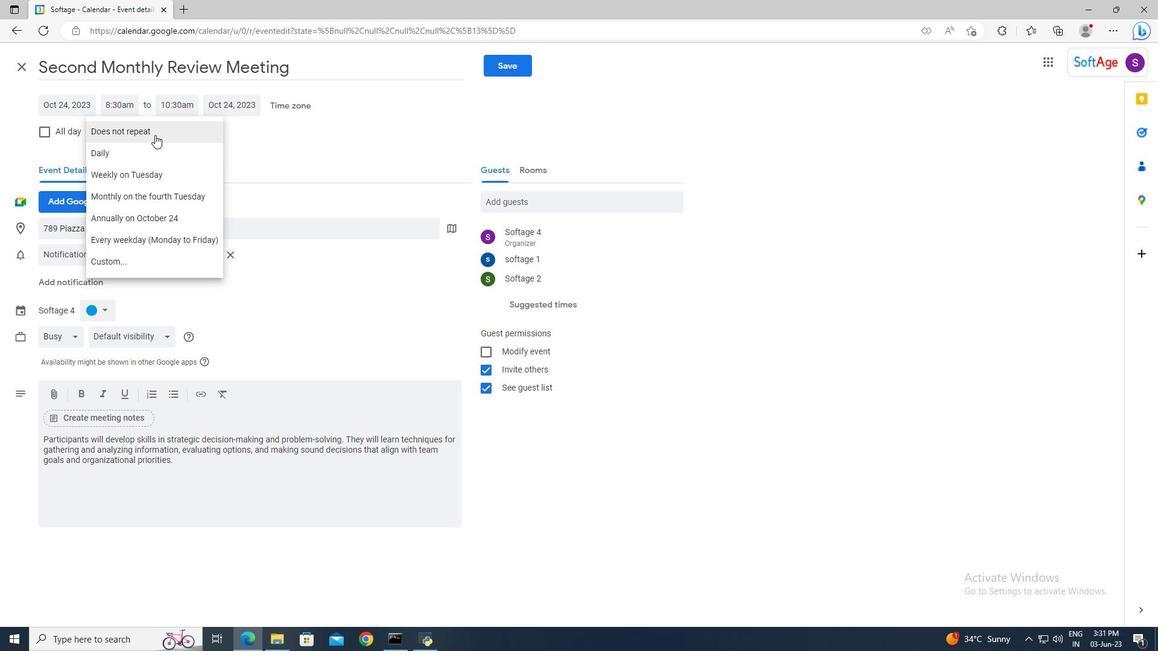 
Action: Mouse pressed left at (155, 135)
Screenshot: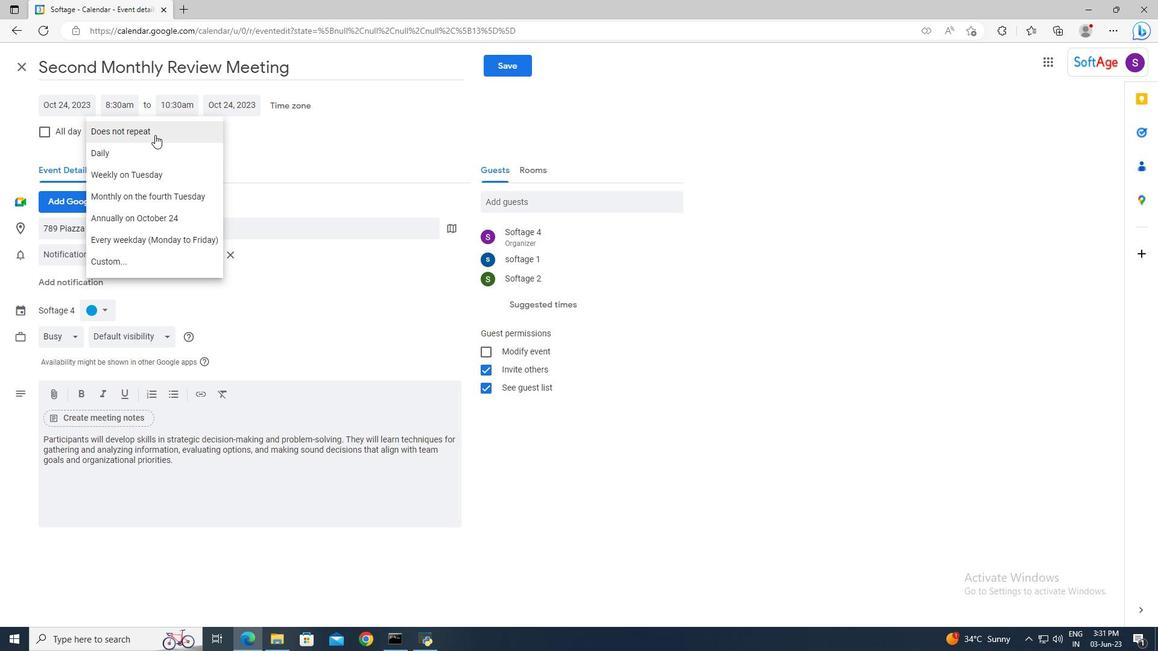 
Action: Mouse moved to (497, 62)
Screenshot: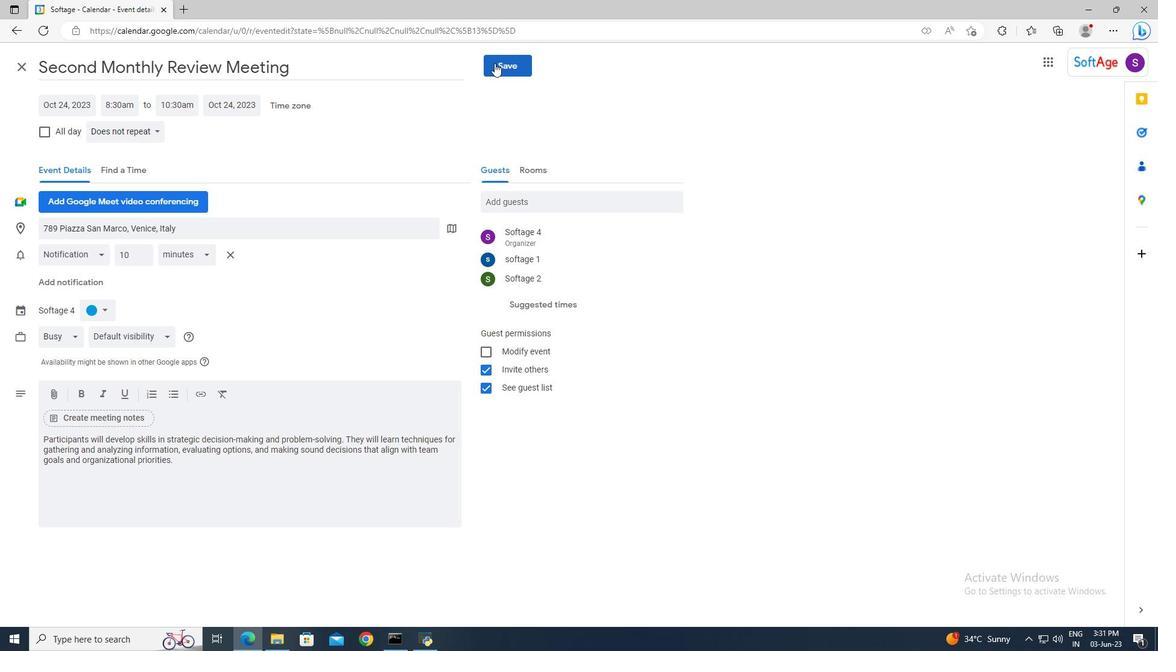 
Action: Mouse pressed left at (497, 62)
Screenshot: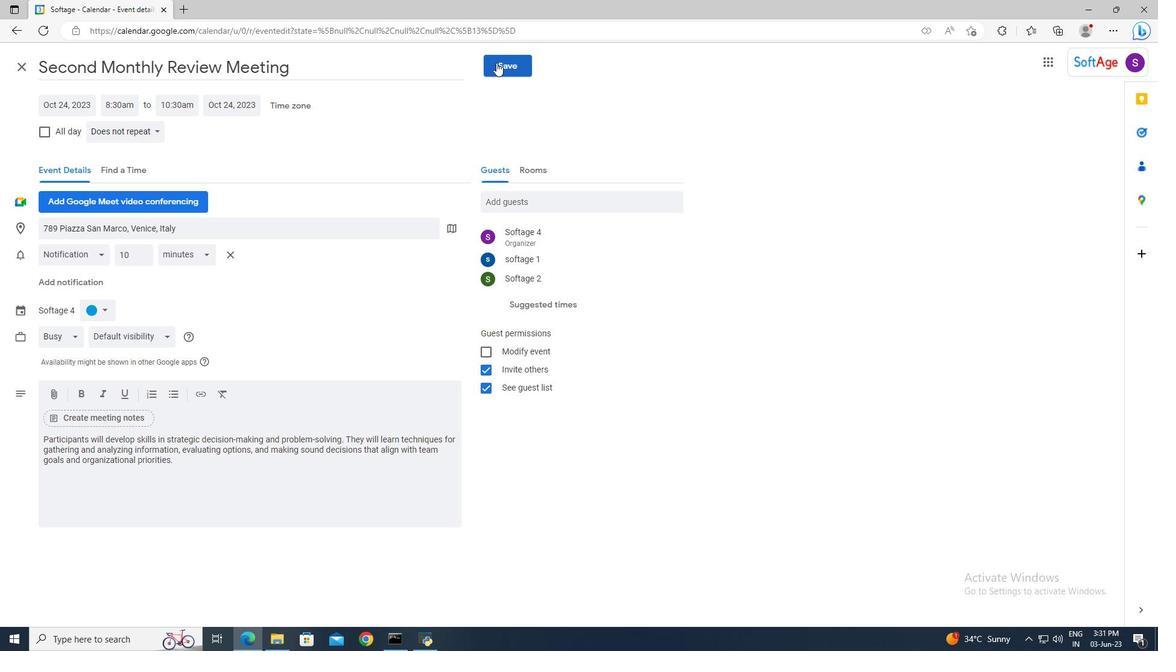 
Action: Mouse moved to (693, 366)
Screenshot: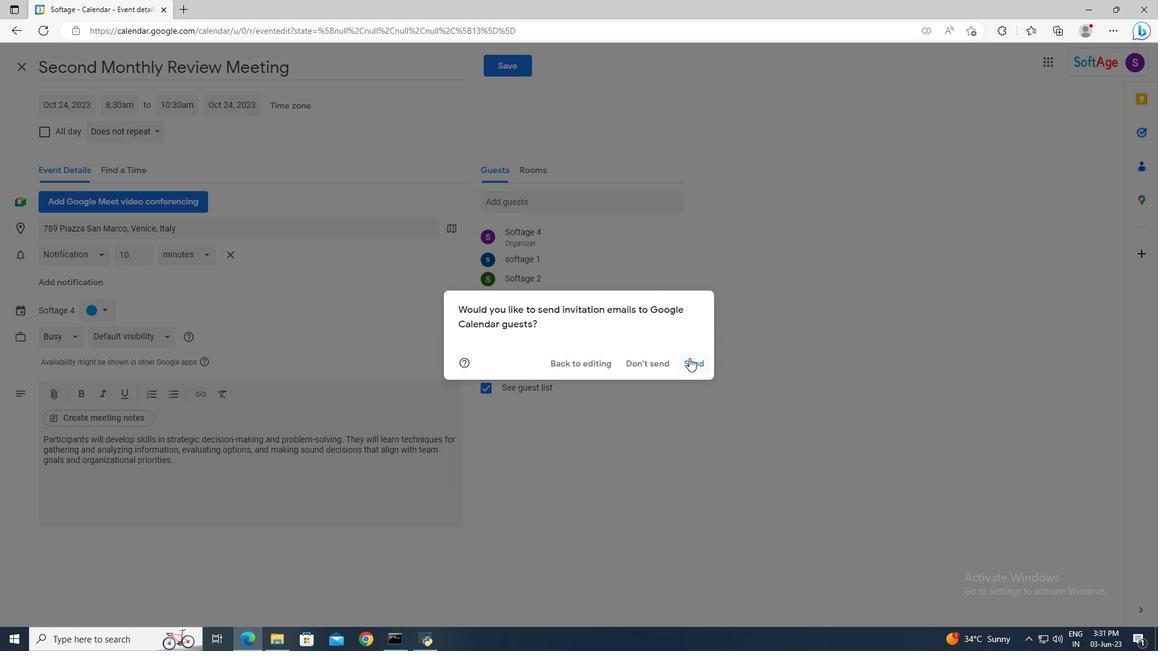 
Action: Mouse pressed left at (693, 366)
Screenshot: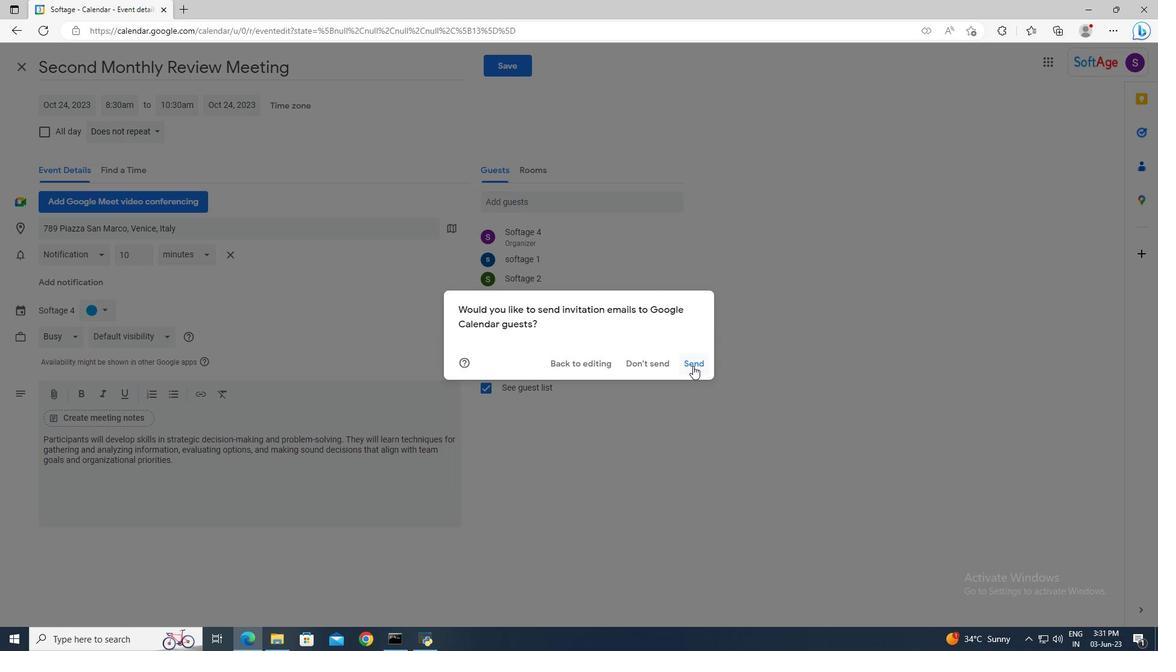 
